 Task: Find connections with filter location Hollola with filter topic #SEOwith filter profile language English with filter current company TRACTEBEL with filter school Medical jobs updates with filter industry Physical, Occupational and Speech Therapists with filter service category Relocation with filter keywords title Lodging Manager
Action: Mouse moved to (275, 229)
Screenshot: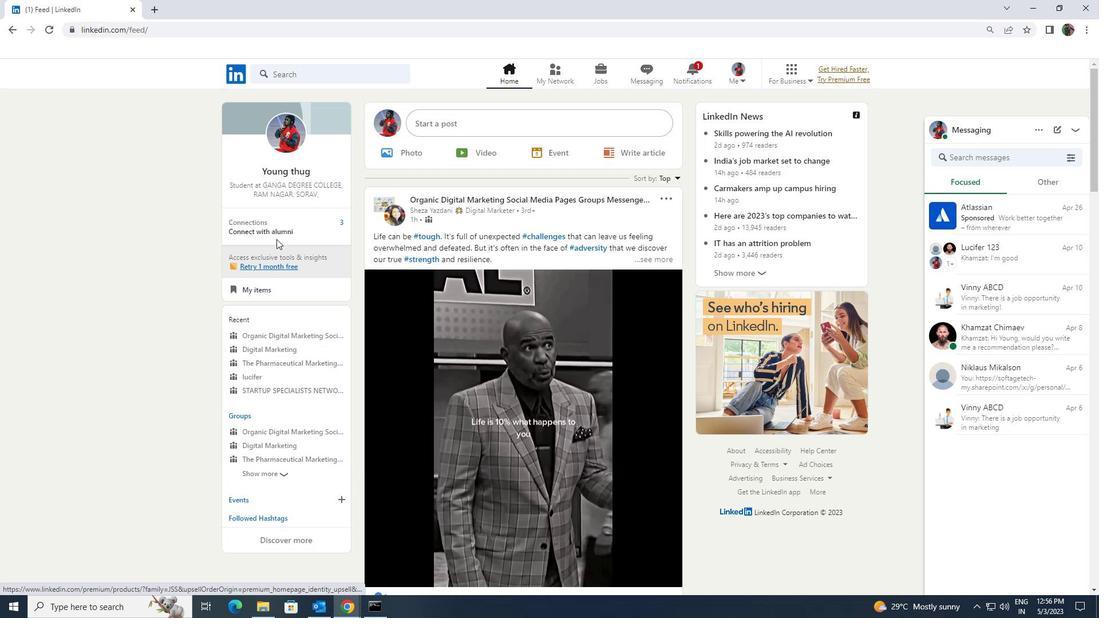 
Action: Mouse pressed left at (275, 229)
Screenshot: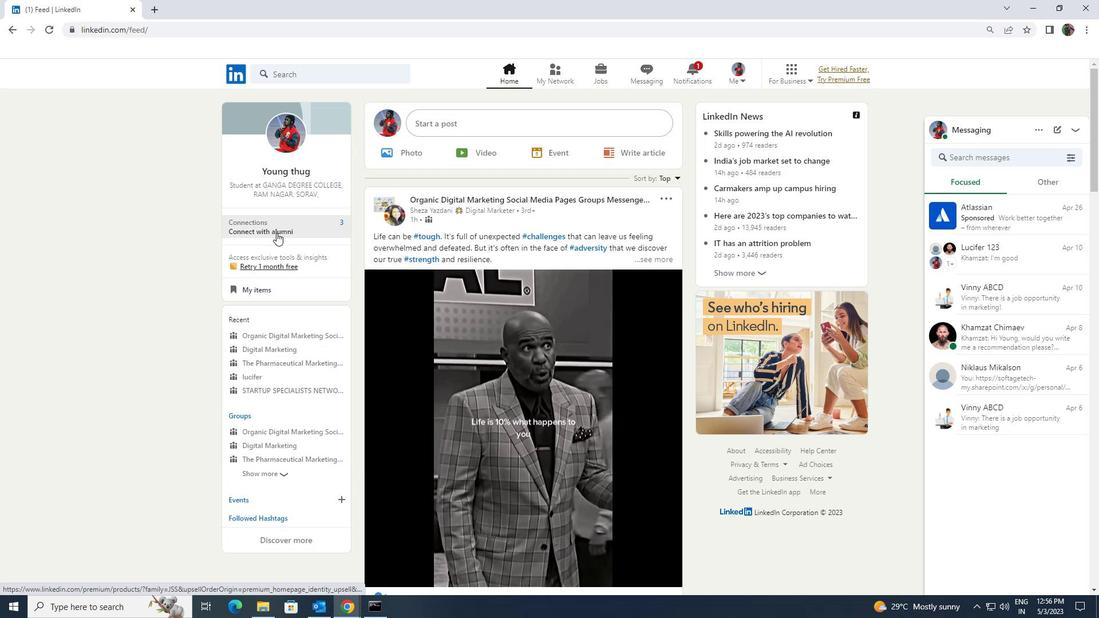 
Action: Mouse moved to (286, 137)
Screenshot: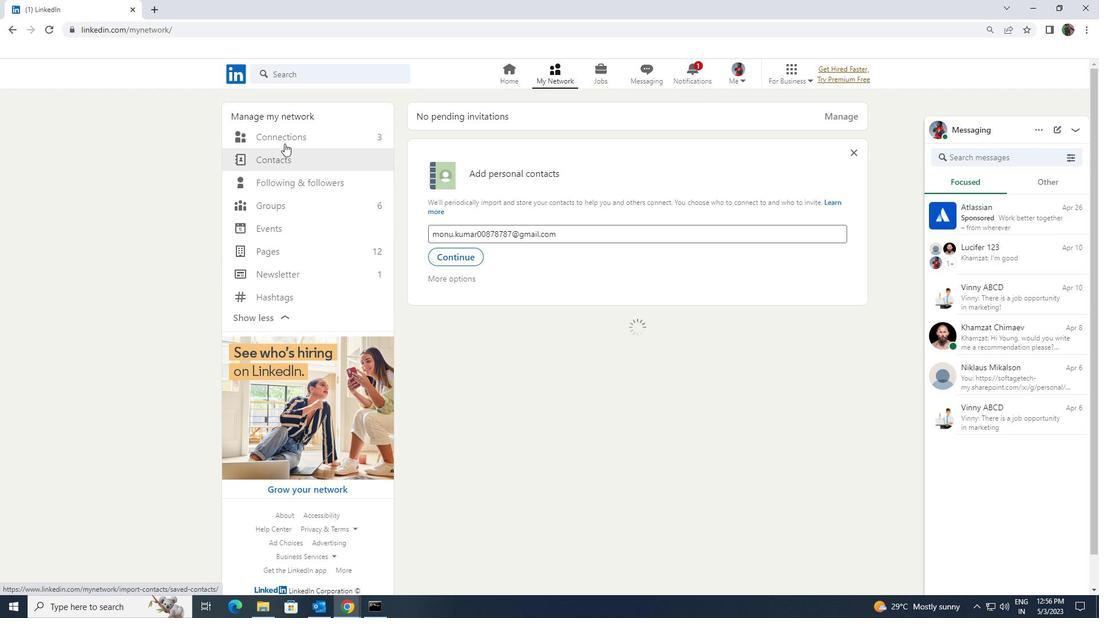 
Action: Mouse pressed left at (286, 137)
Screenshot: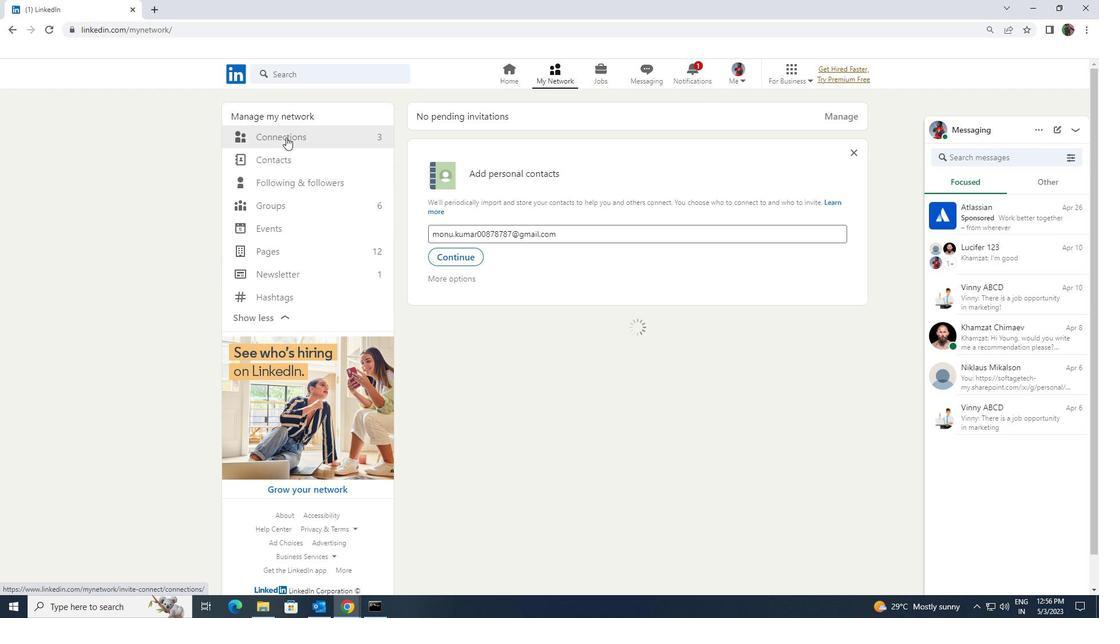 
Action: Mouse moved to (610, 135)
Screenshot: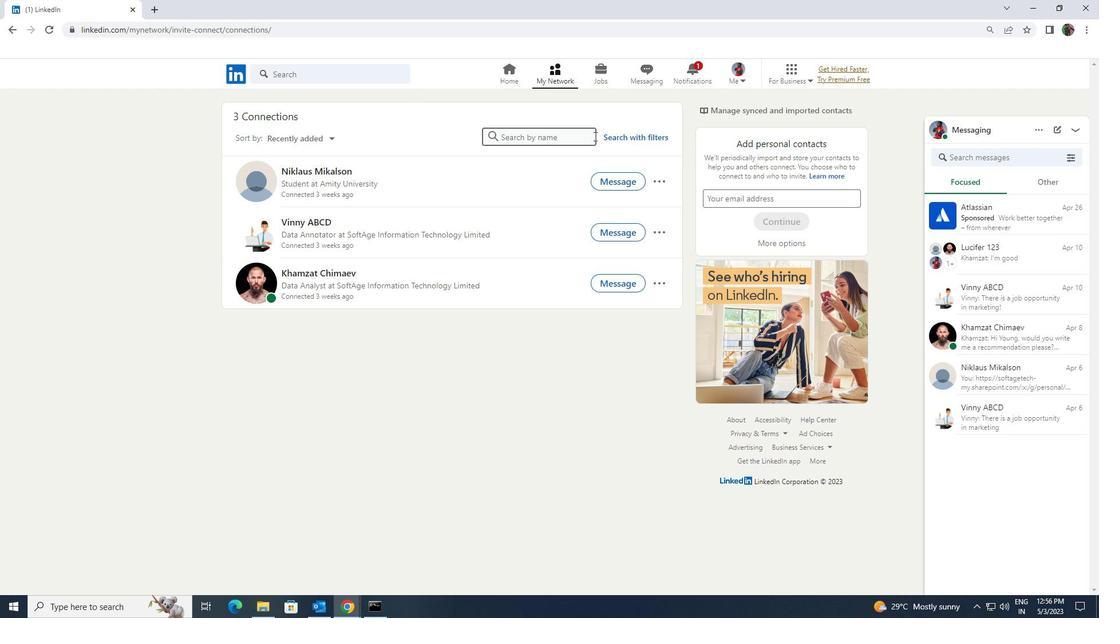 
Action: Mouse pressed left at (610, 135)
Screenshot: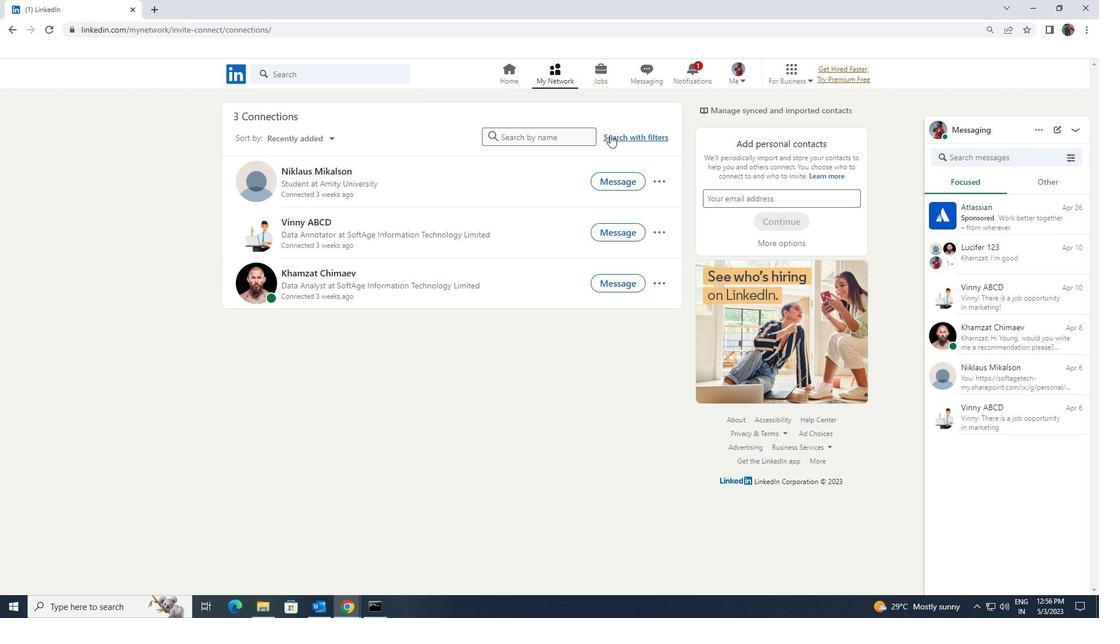 
Action: Mouse moved to (582, 103)
Screenshot: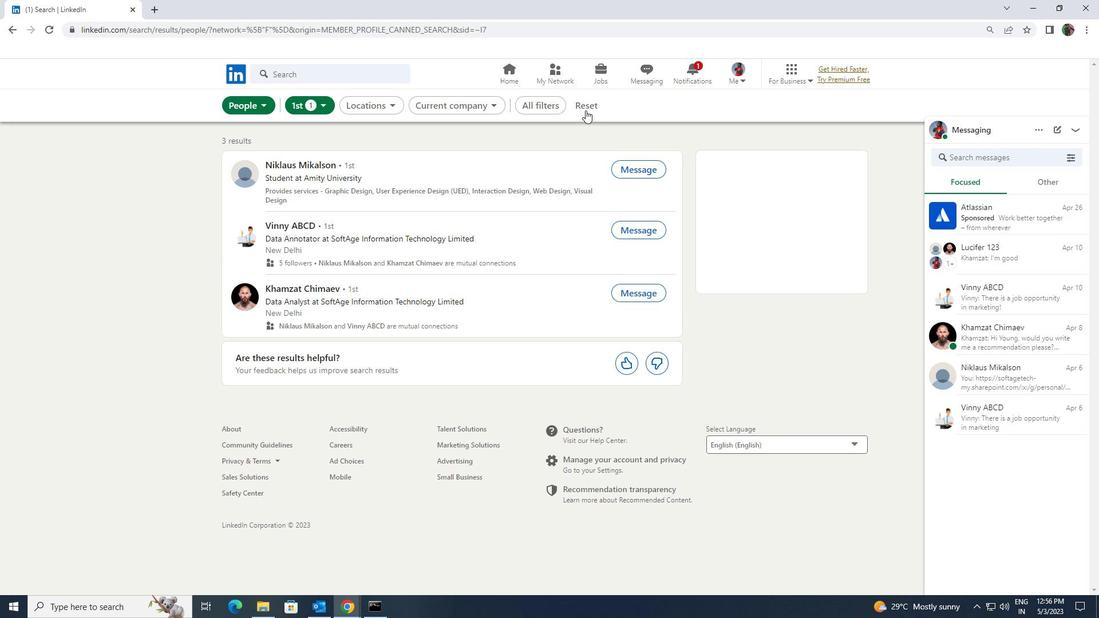 
Action: Mouse pressed left at (582, 103)
Screenshot: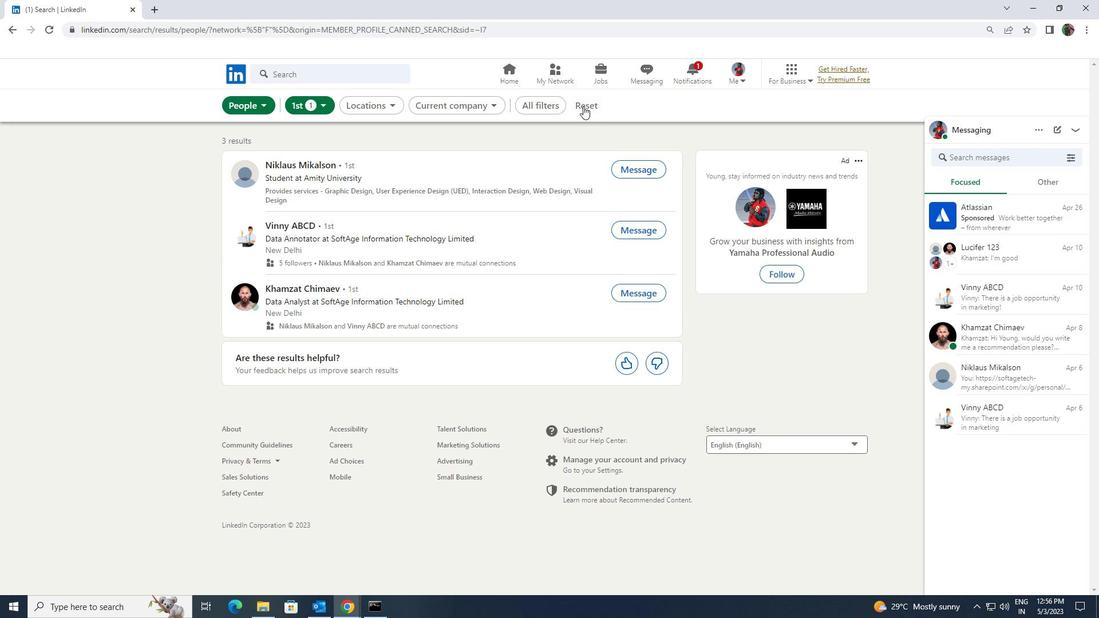 
Action: Mouse moved to (570, 103)
Screenshot: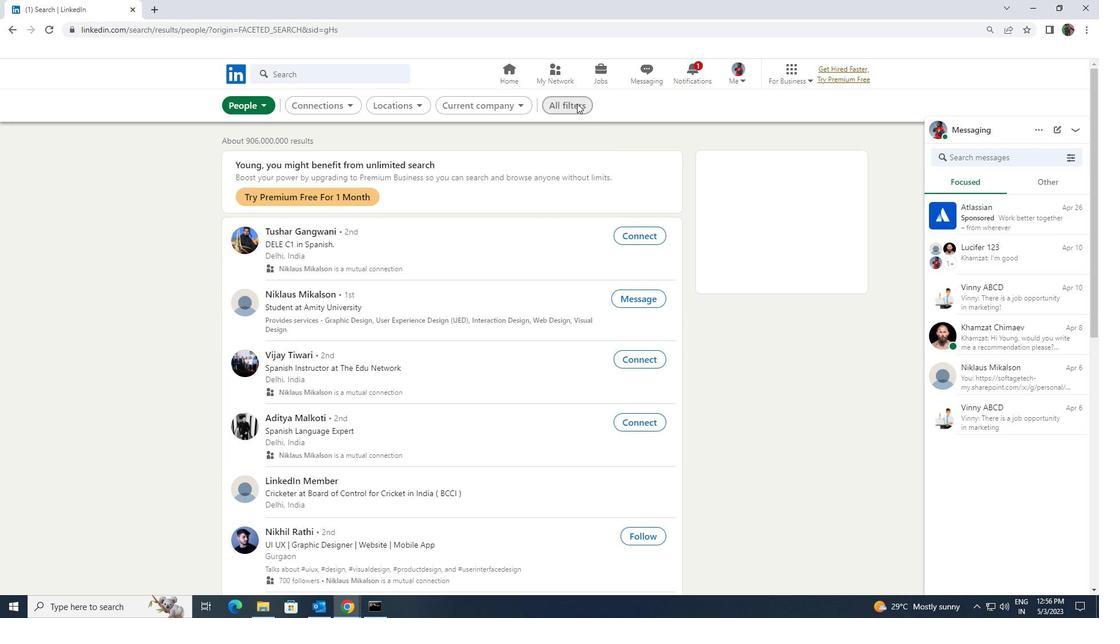 
Action: Mouse pressed left at (570, 103)
Screenshot: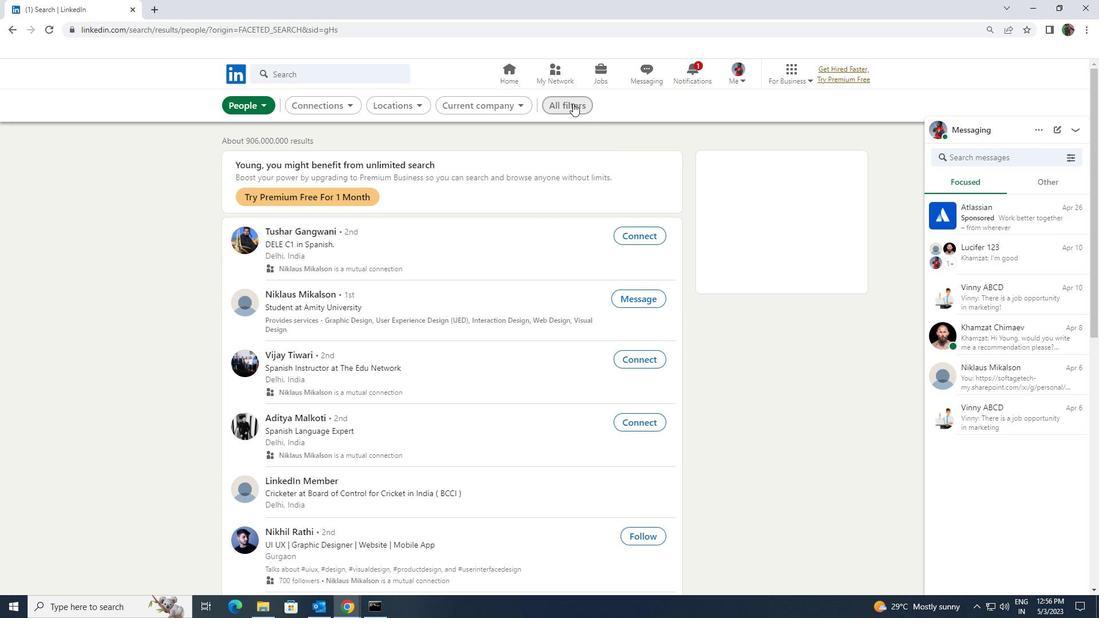 
Action: Mouse moved to (950, 449)
Screenshot: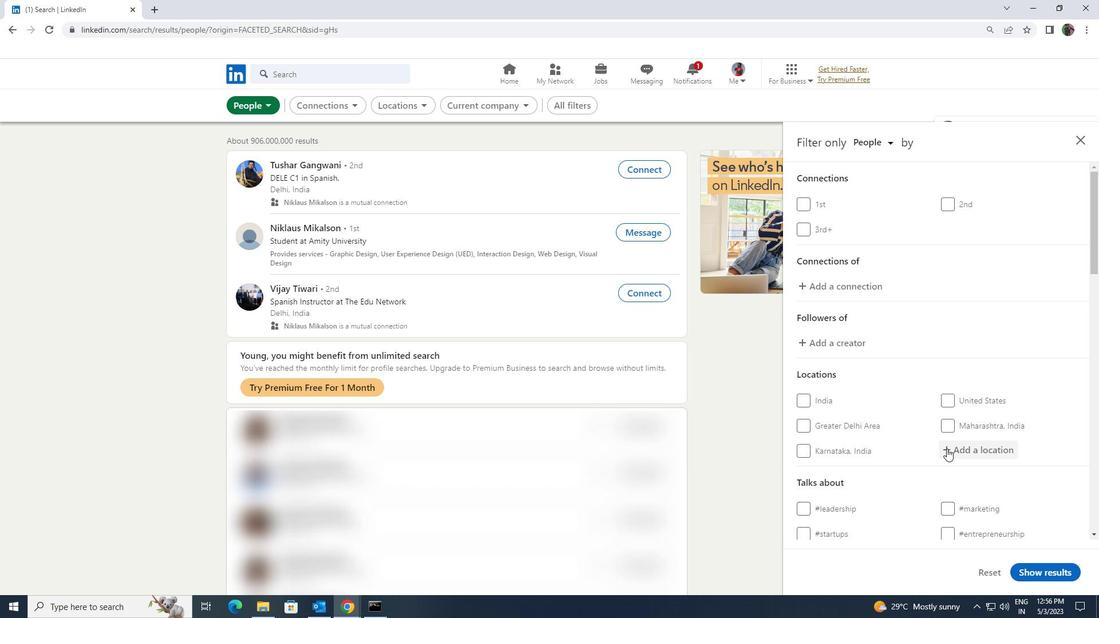 
Action: Mouse pressed left at (950, 449)
Screenshot: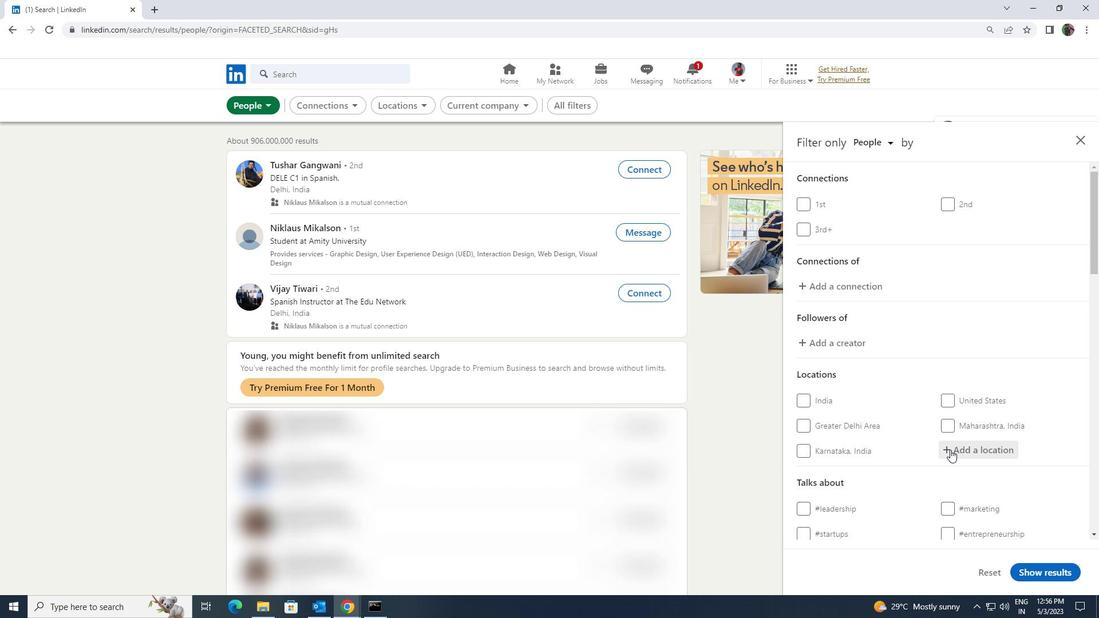 
Action: Key pressed <Key.shift><Key.shift><Key.shift><Key.shift><Key.shift>HOLLOLA
Screenshot: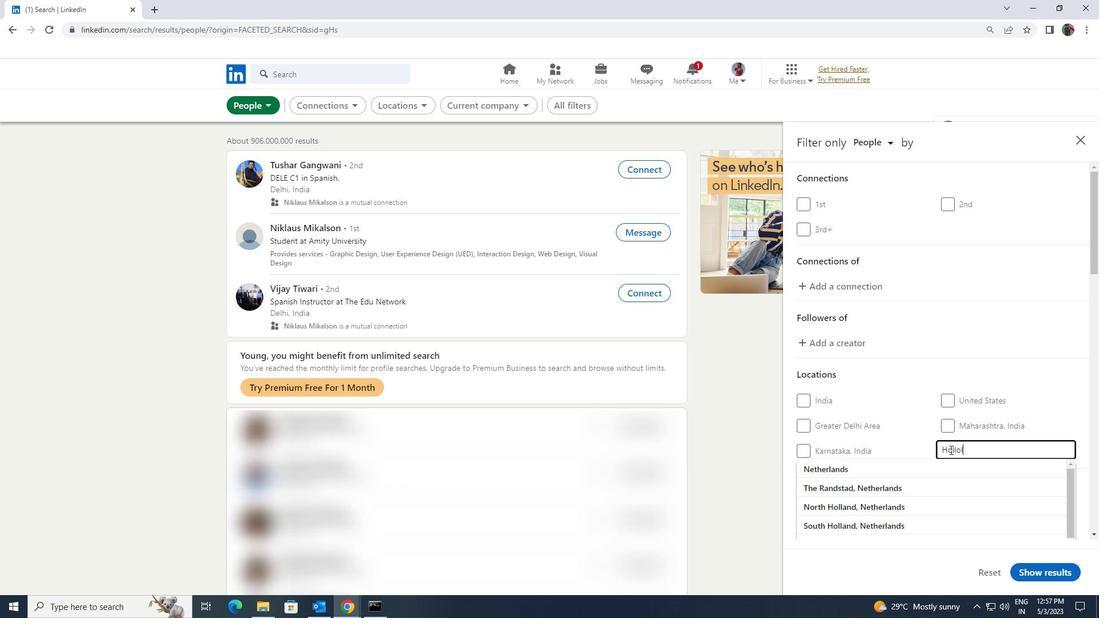 
Action: Mouse moved to (944, 461)
Screenshot: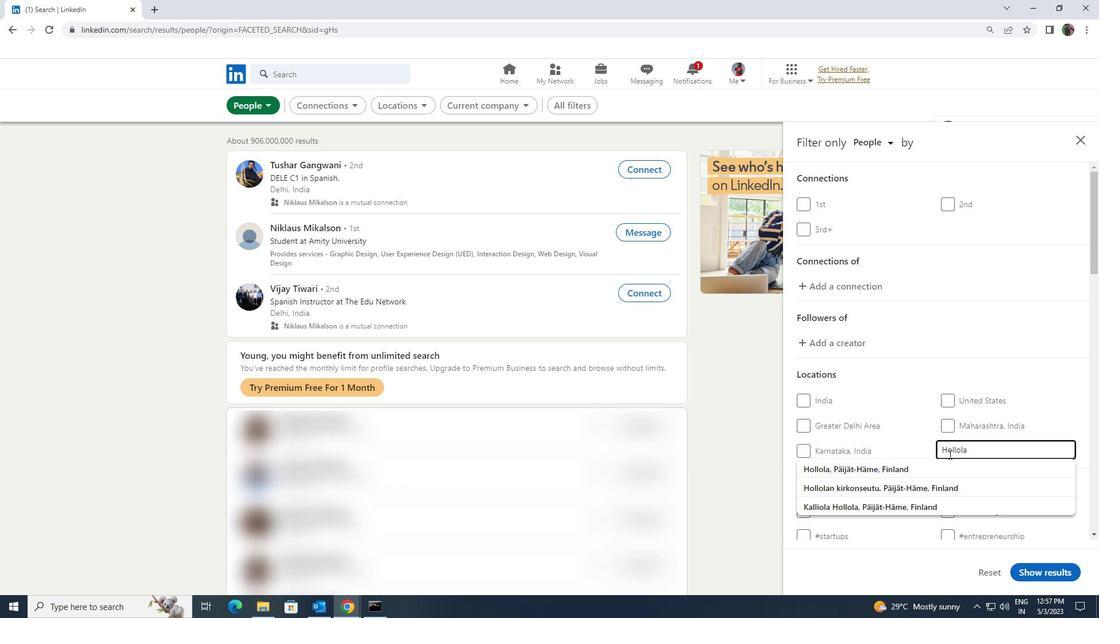 
Action: Mouse pressed left at (944, 461)
Screenshot: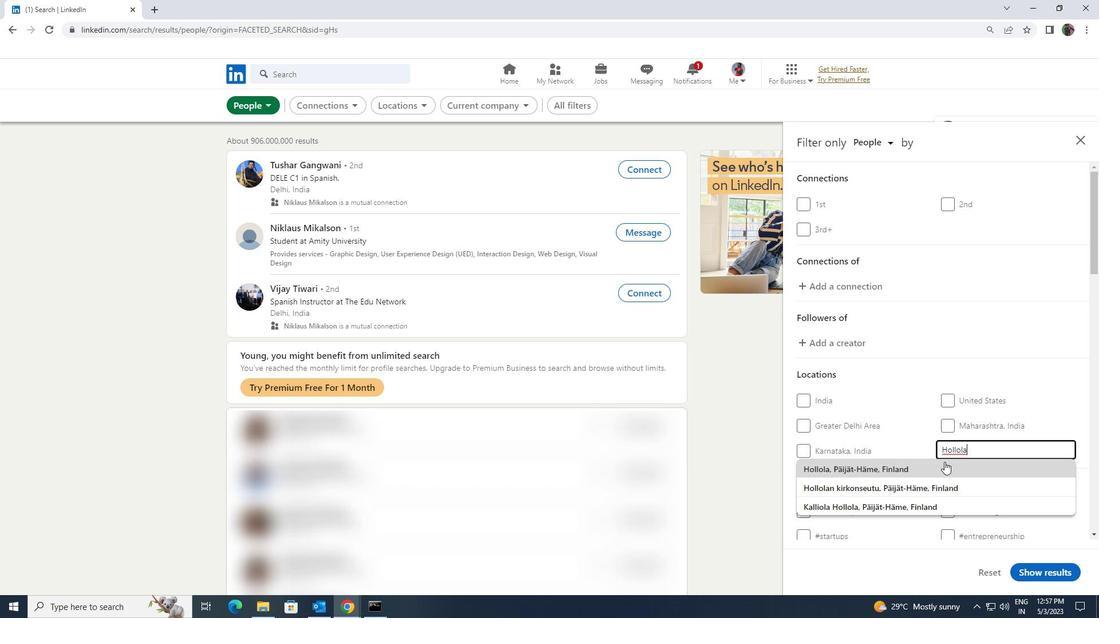 
Action: Mouse scrolled (944, 461) with delta (0, 0)
Screenshot: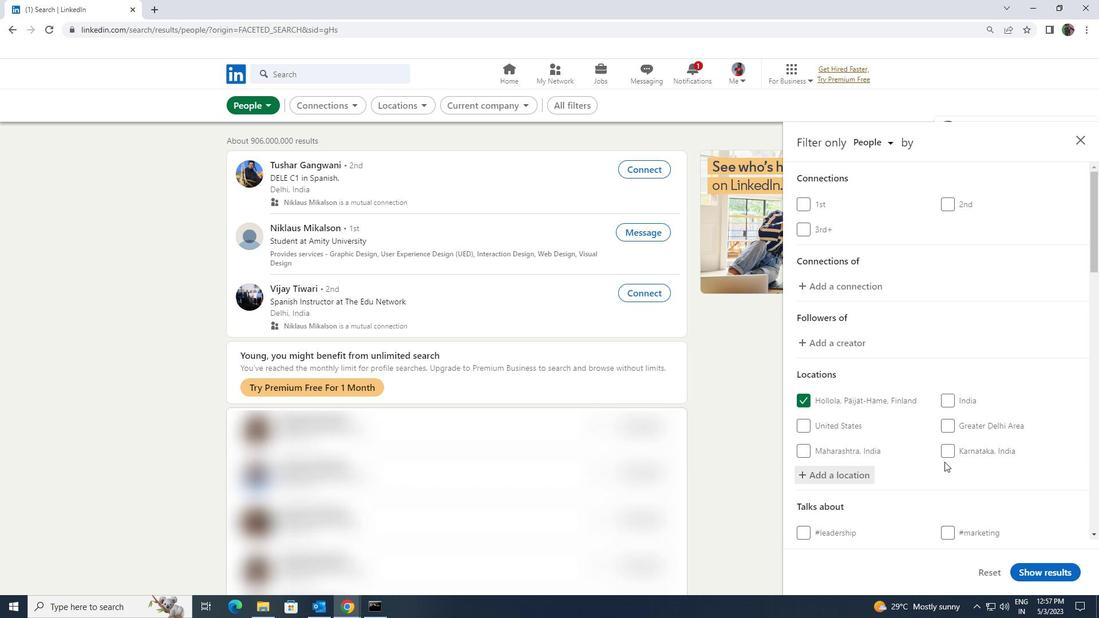 
Action: Mouse scrolled (944, 461) with delta (0, 0)
Screenshot: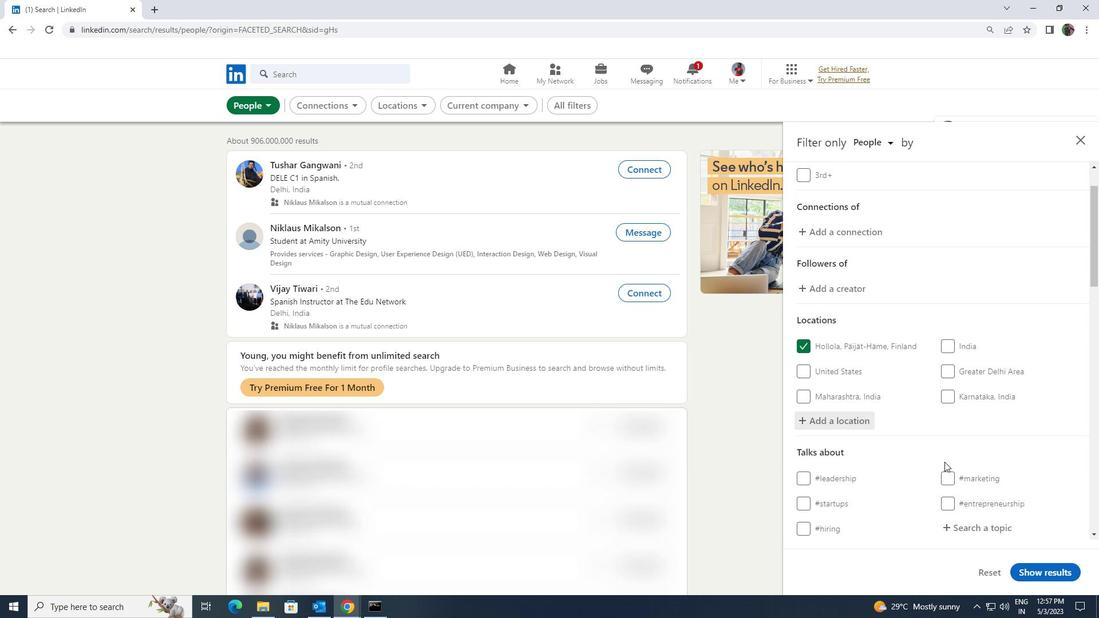 
Action: Mouse moved to (945, 463)
Screenshot: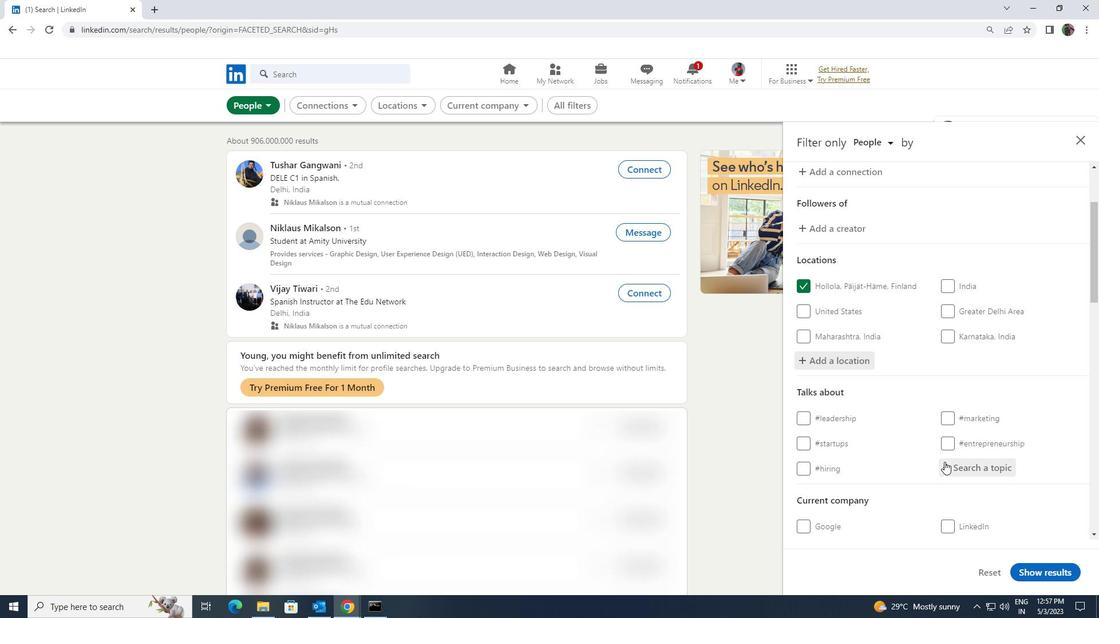 
Action: Mouse pressed left at (945, 463)
Screenshot: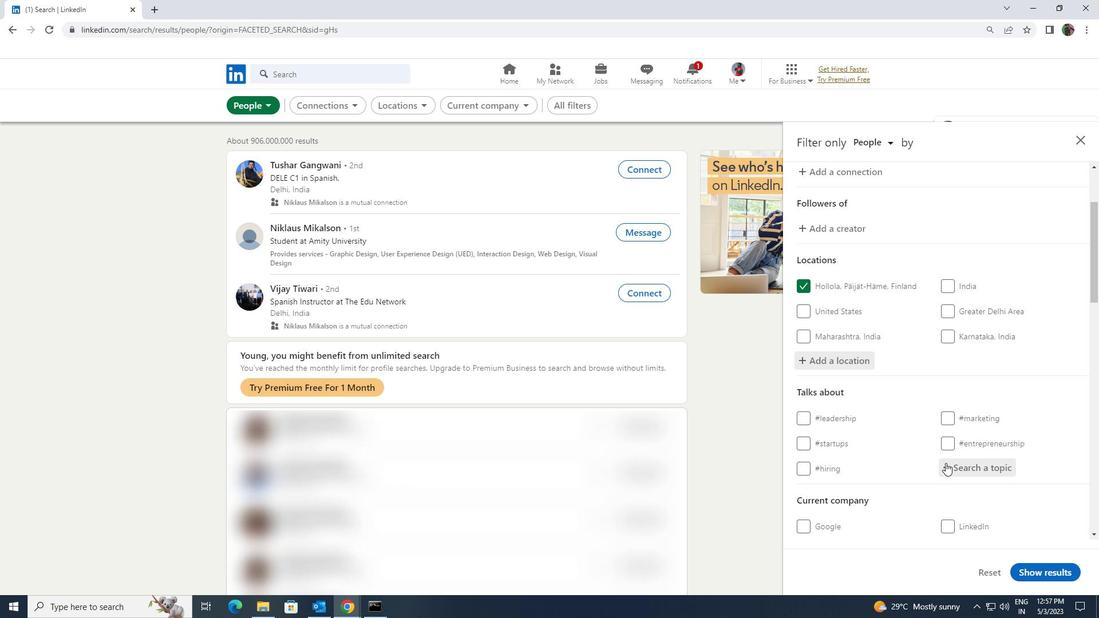 
Action: Key pressed <Key.shift><Key.shift><Key.shift><Key.shift><Key.shift><Key.shift>SEO
Screenshot: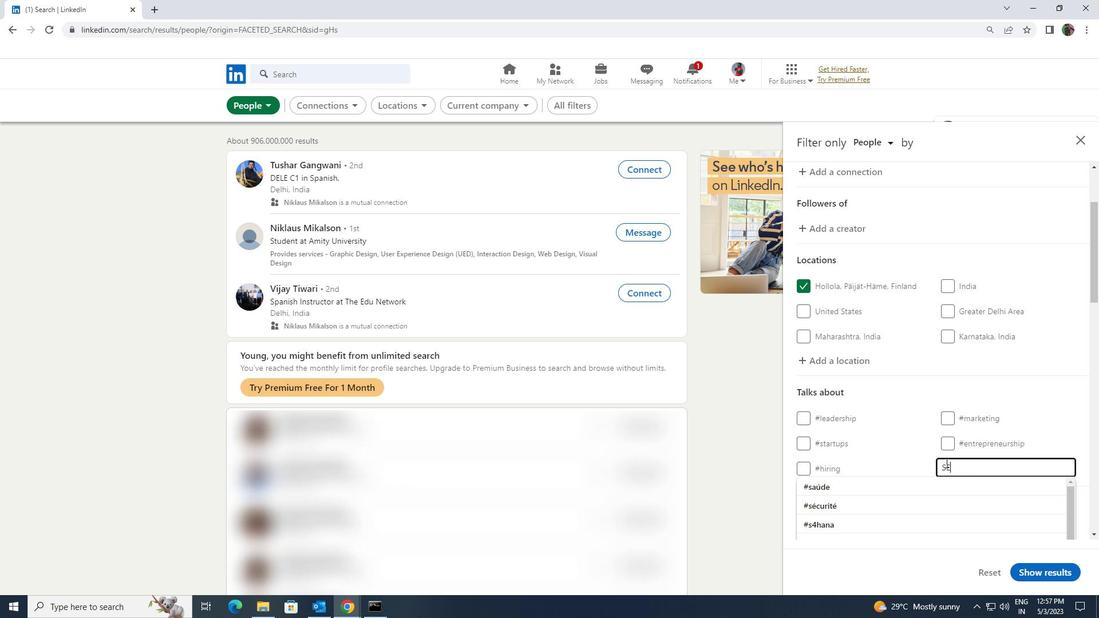 
Action: Mouse moved to (941, 484)
Screenshot: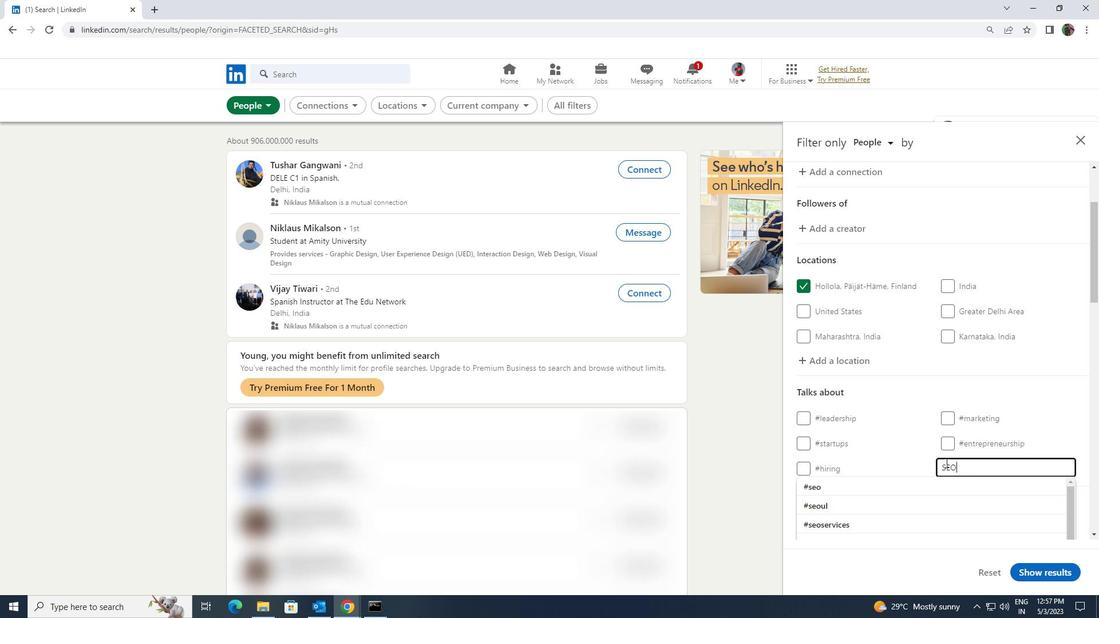 
Action: Mouse pressed left at (941, 484)
Screenshot: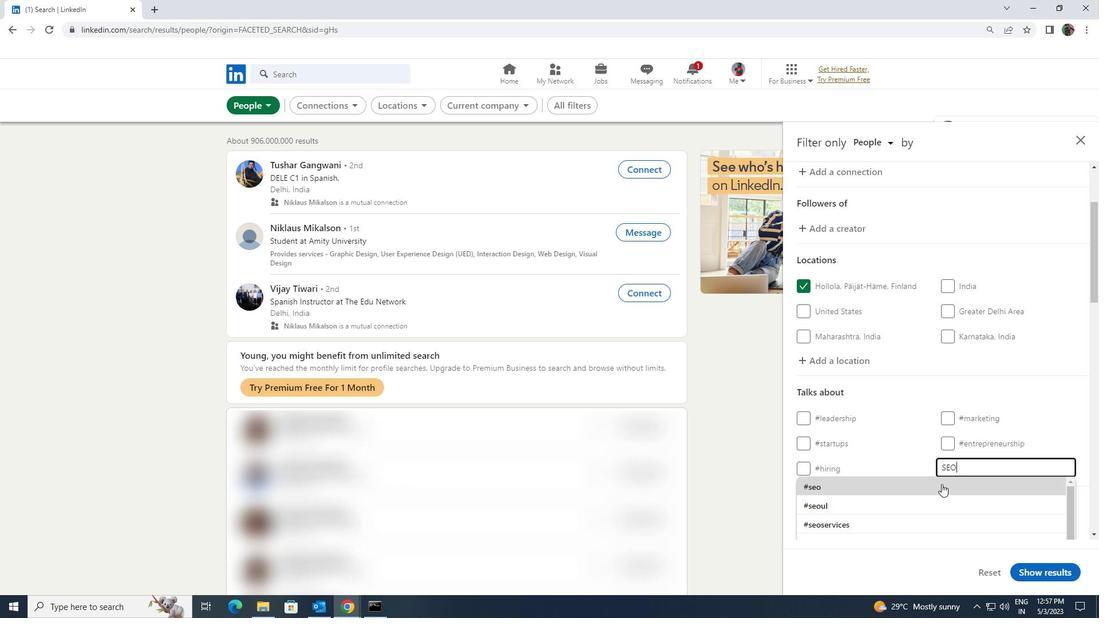
Action: Mouse scrolled (941, 483) with delta (0, 0)
Screenshot: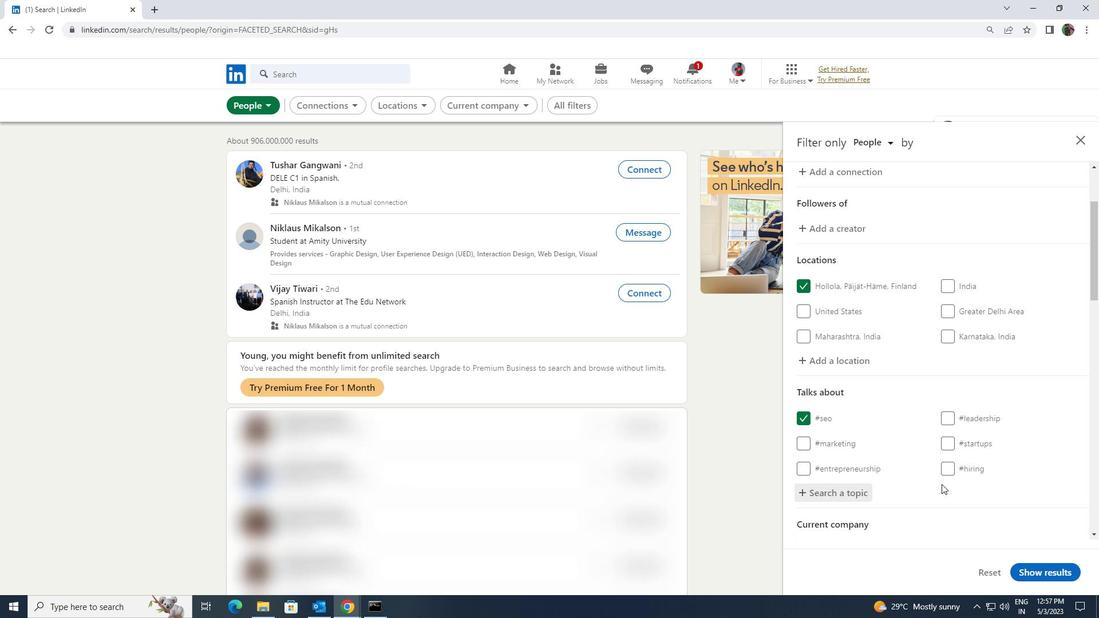 
Action: Mouse scrolled (941, 483) with delta (0, 0)
Screenshot: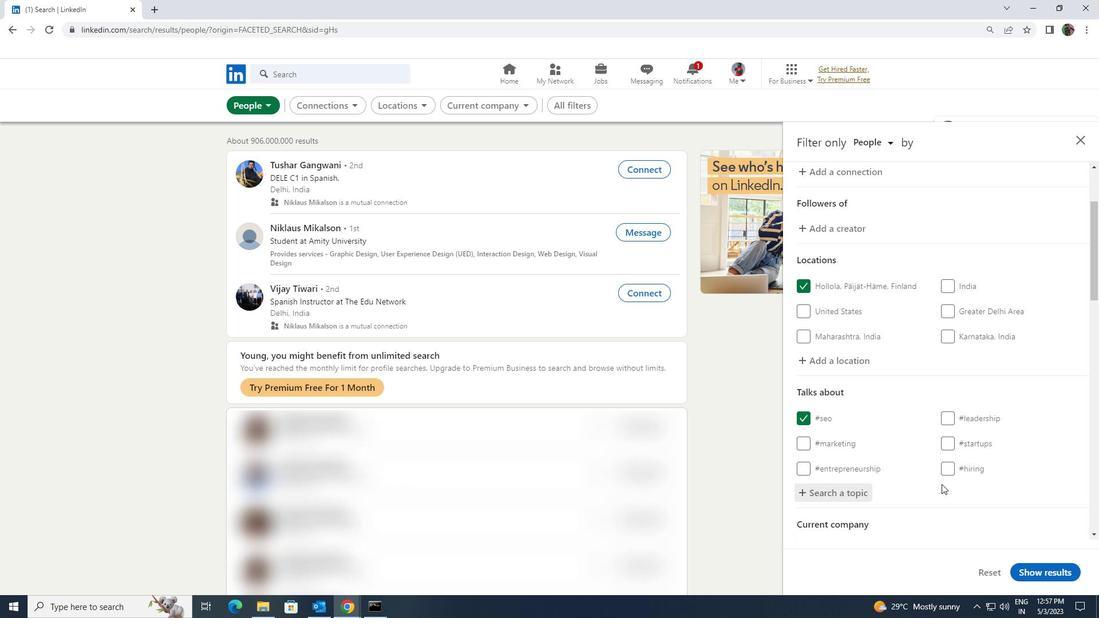 
Action: Mouse scrolled (941, 483) with delta (0, 0)
Screenshot: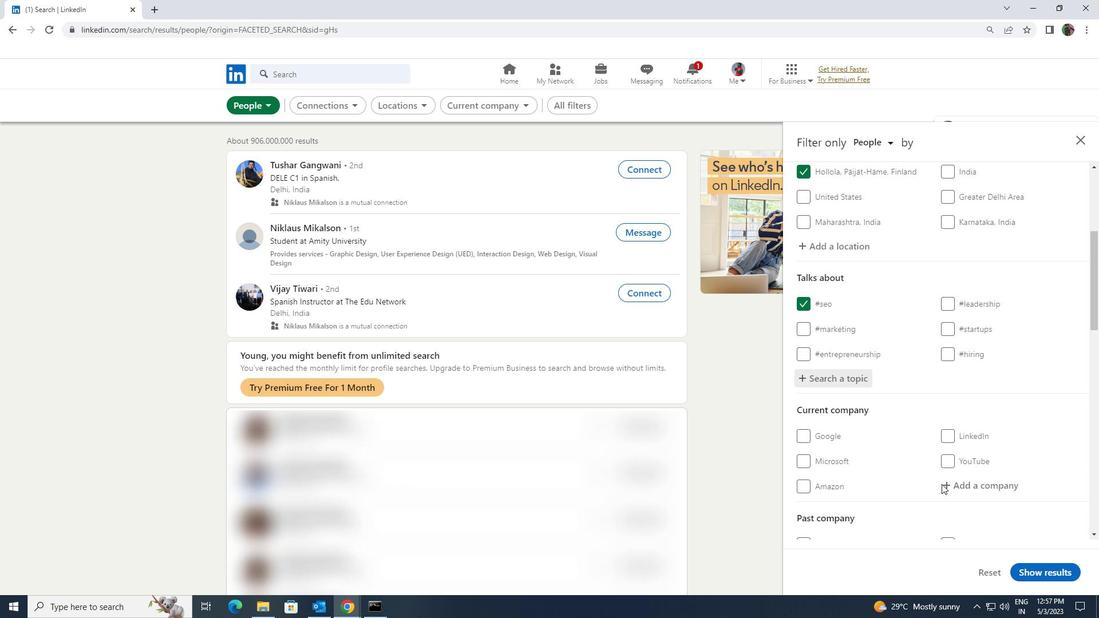 
Action: Mouse scrolled (941, 483) with delta (0, 0)
Screenshot: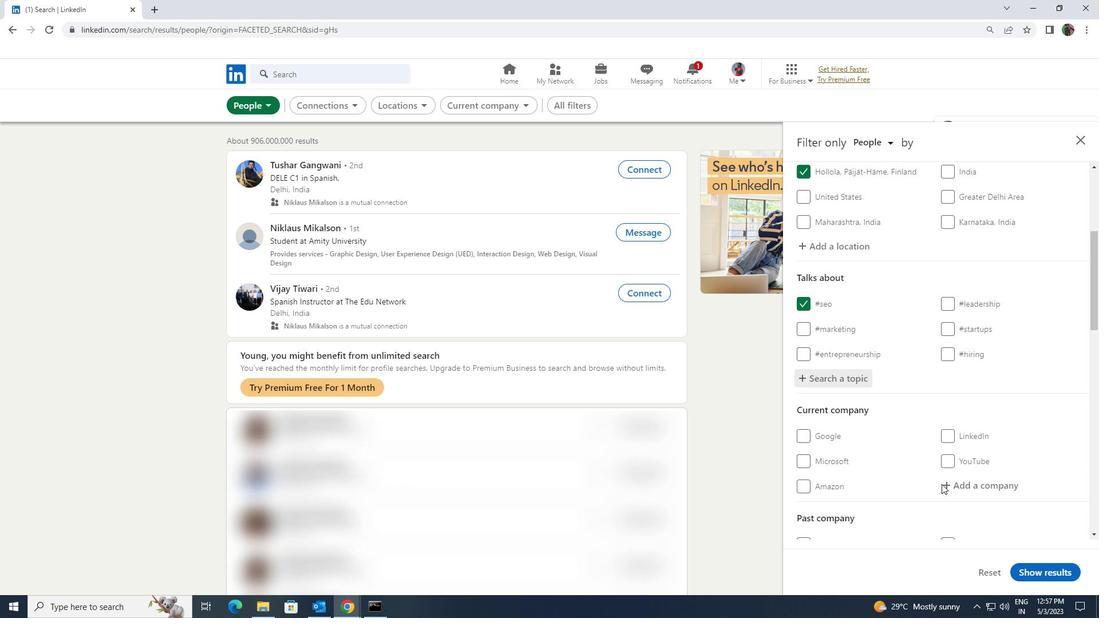 
Action: Mouse moved to (925, 487)
Screenshot: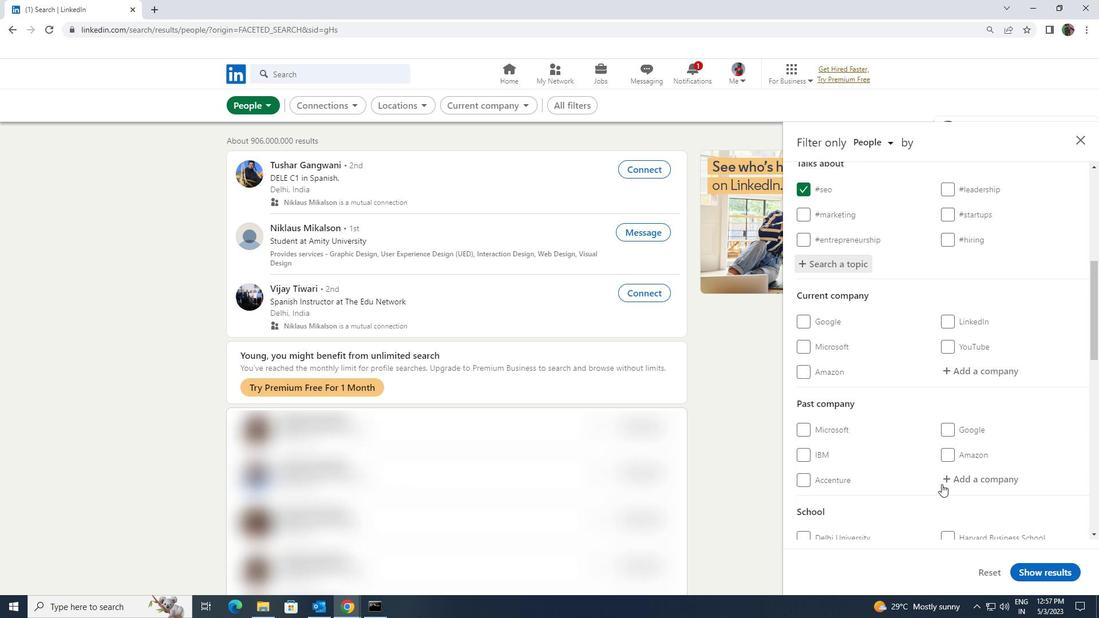 
Action: Mouse scrolled (925, 486) with delta (0, 0)
Screenshot: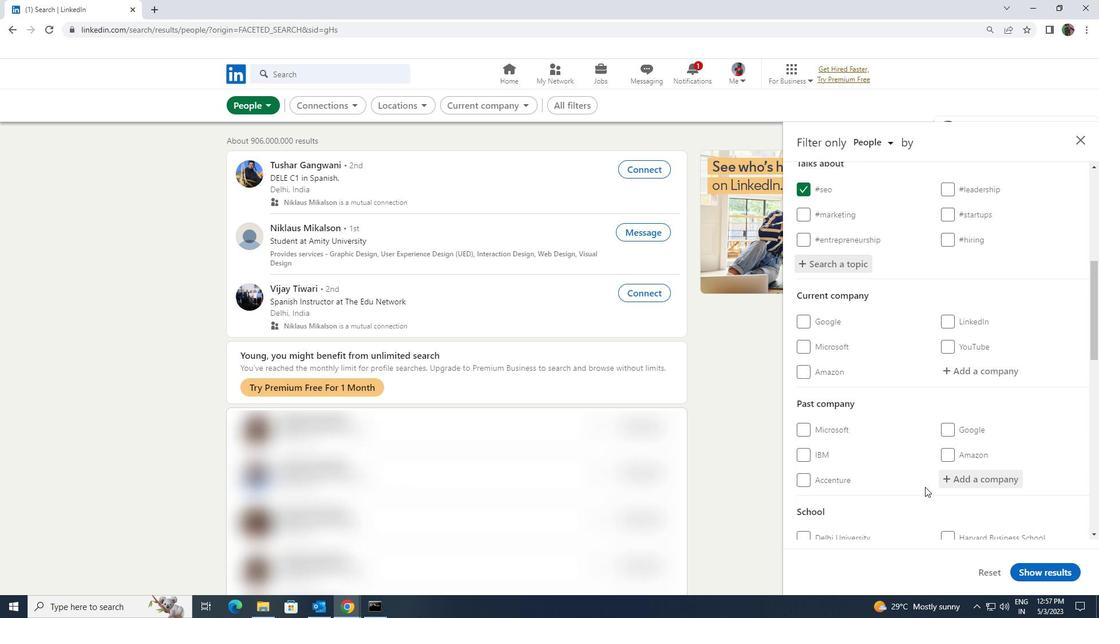 
Action: Mouse scrolled (925, 486) with delta (0, 0)
Screenshot: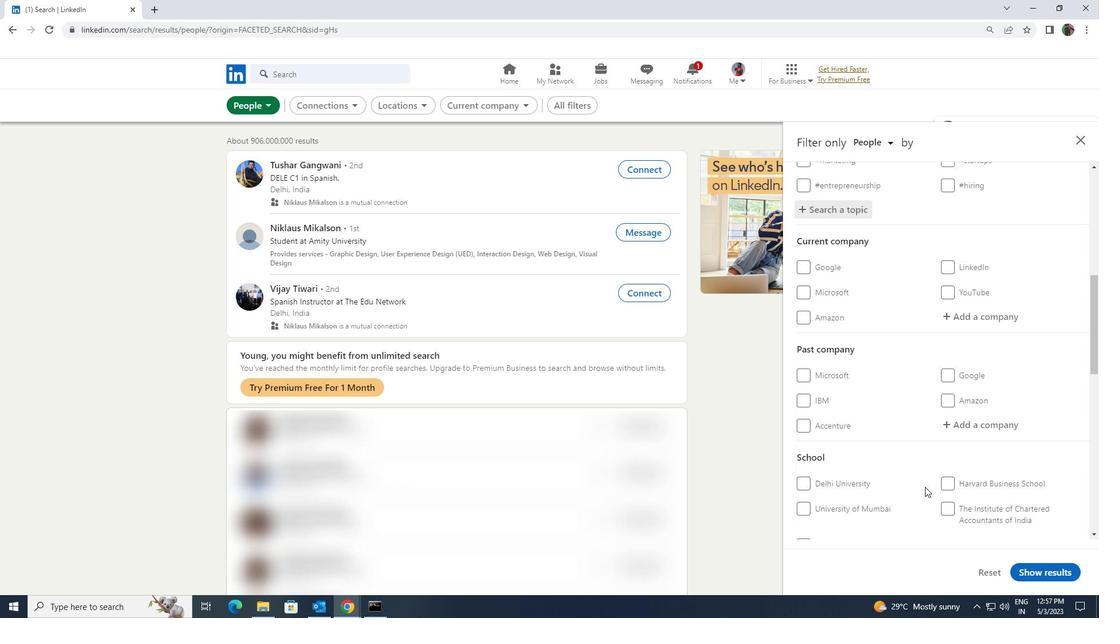 
Action: Mouse scrolled (925, 486) with delta (0, 0)
Screenshot: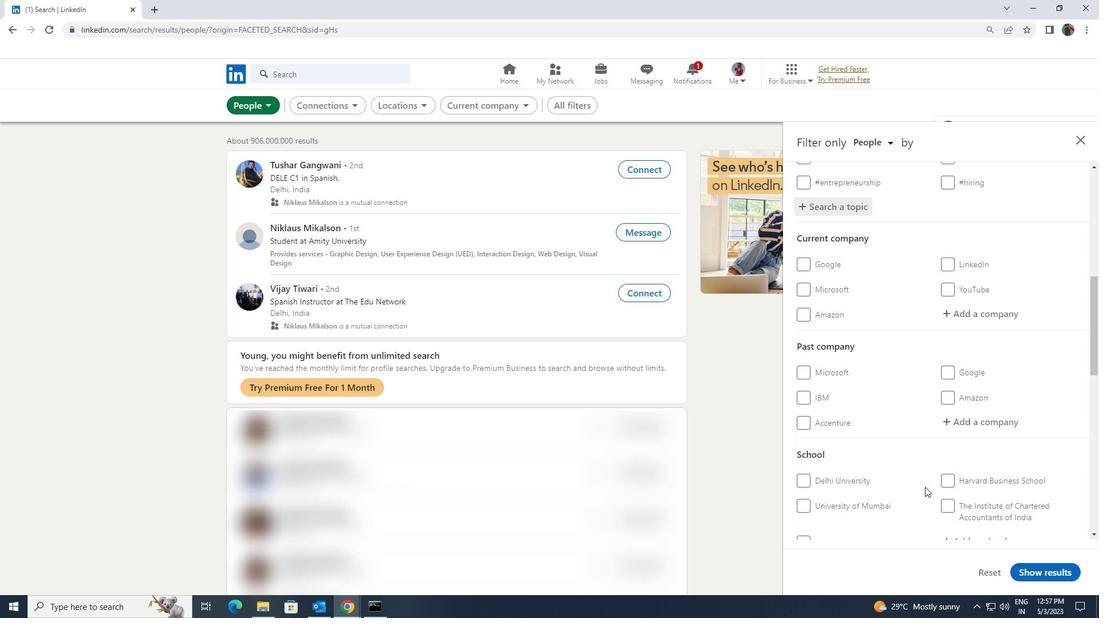
Action: Mouse scrolled (925, 486) with delta (0, 0)
Screenshot: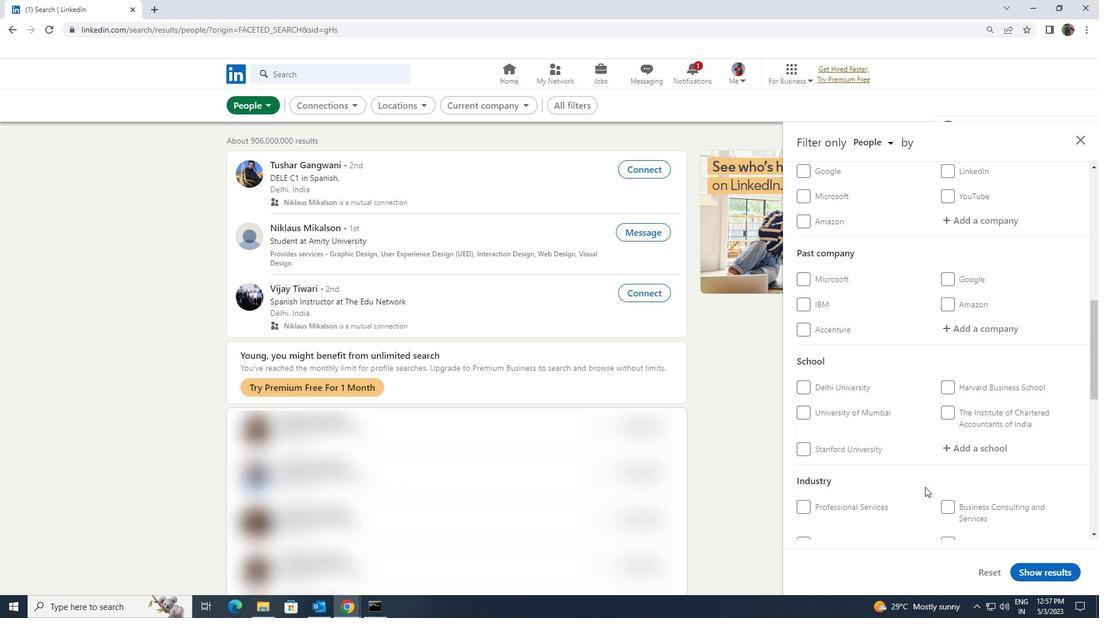 
Action: Mouse scrolled (925, 486) with delta (0, 0)
Screenshot: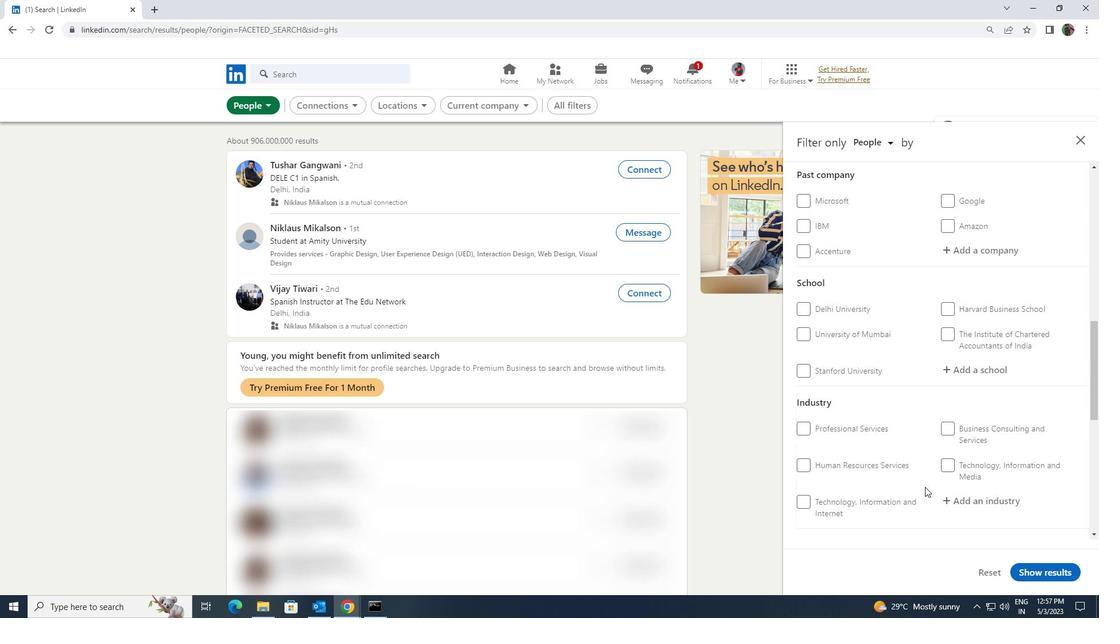 
Action: Mouse scrolled (925, 486) with delta (0, 0)
Screenshot: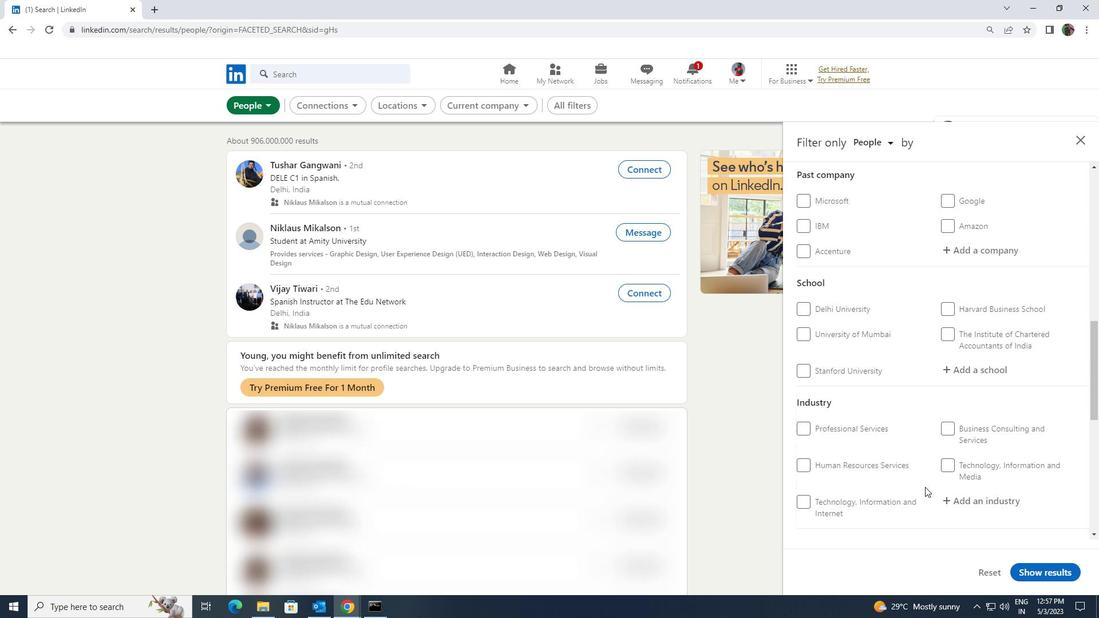 
Action: Mouse moved to (814, 453)
Screenshot: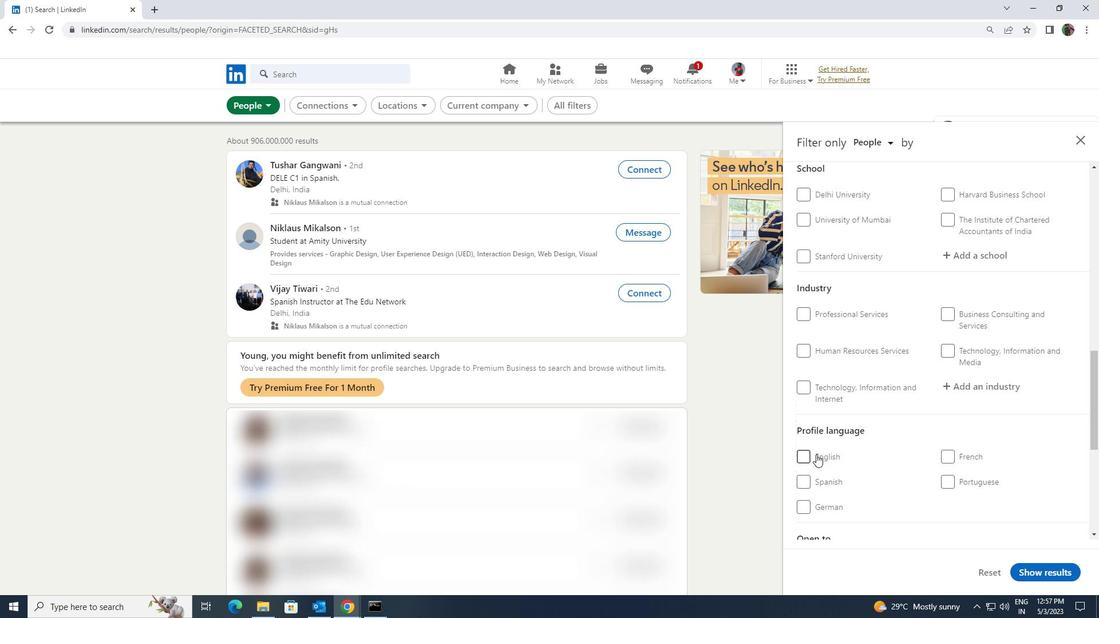 
Action: Mouse pressed left at (814, 453)
Screenshot: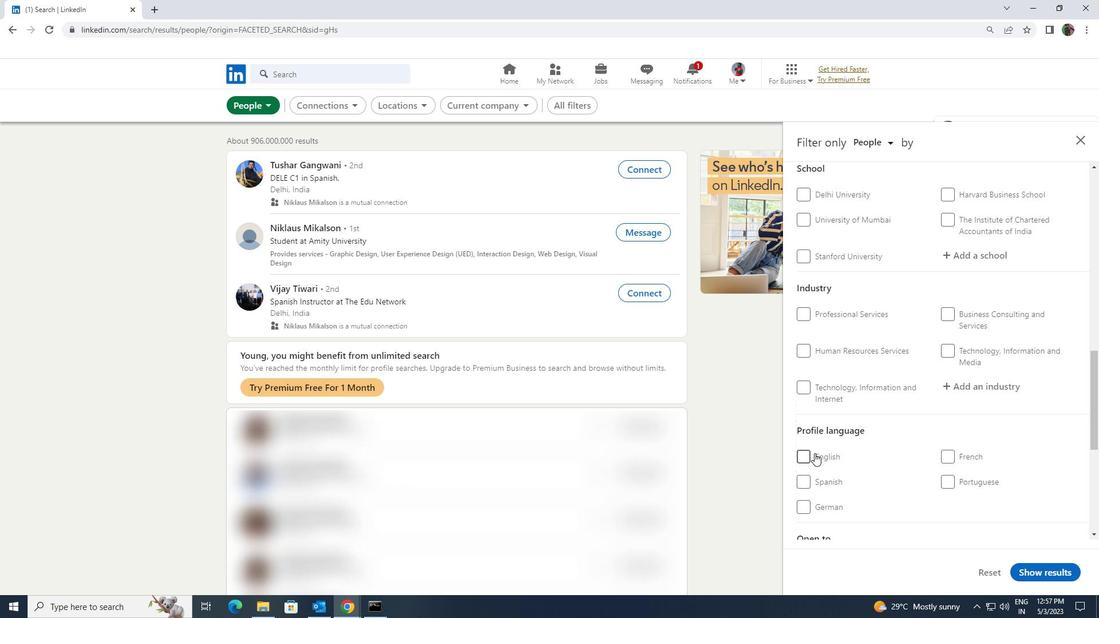 
Action: Mouse moved to (887, 460)
Screenshot: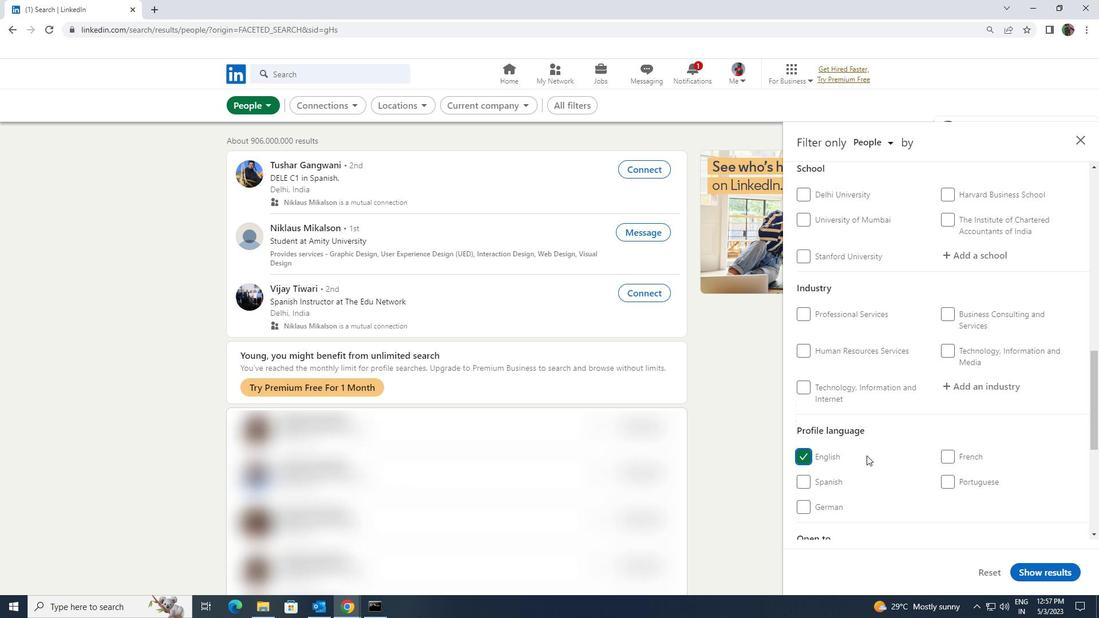 
Action: Mouse scrolled (887, 461) with delta (0, 0)
Screenshot: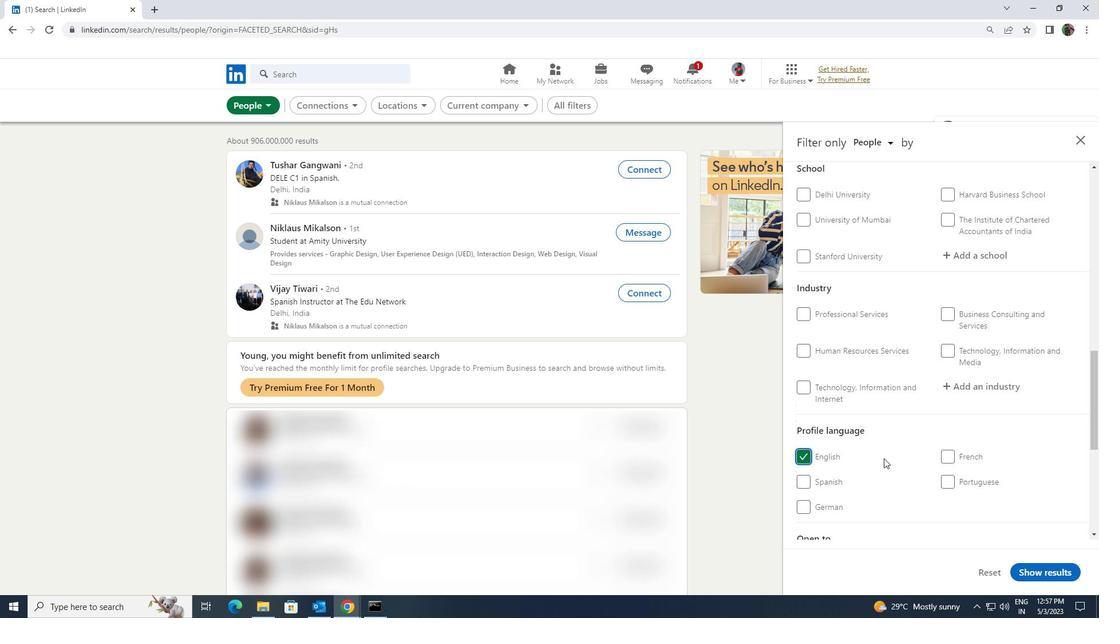
Action: Mouse scrolled (887, 461) with delta (0, 0)
Screenshot: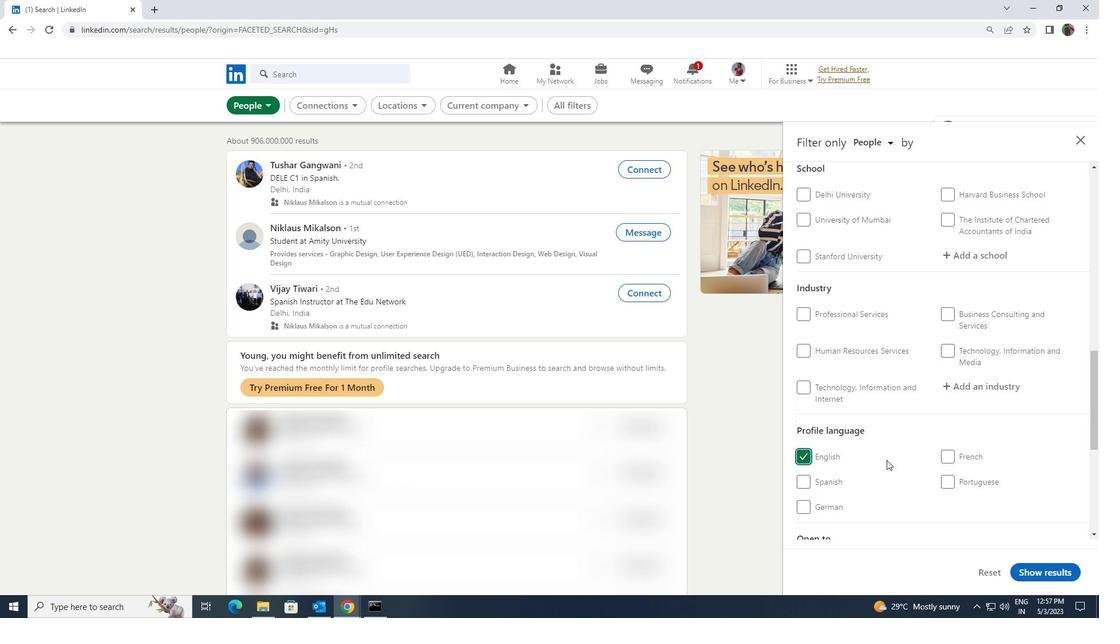 
Action: Mouse moved to (887, 462)
Screenshot: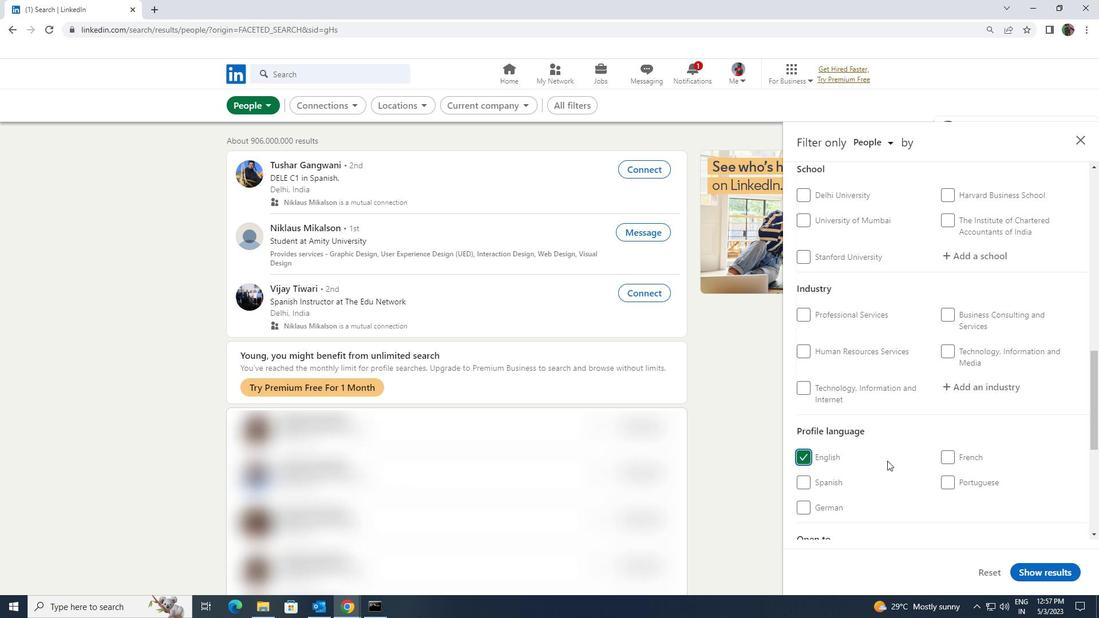 
Action: Mouse scrolled (887, 463) with delta (0, 0)
Screenshot: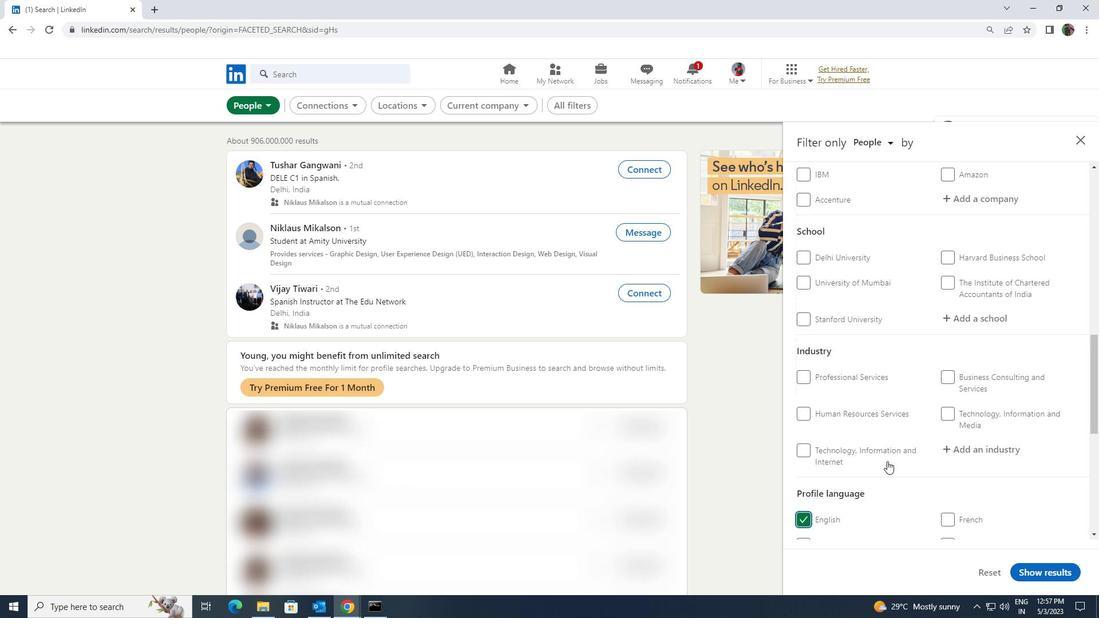 
Action: Mouse scrolled (887, 463) with delta (0, 0)
Screenshot: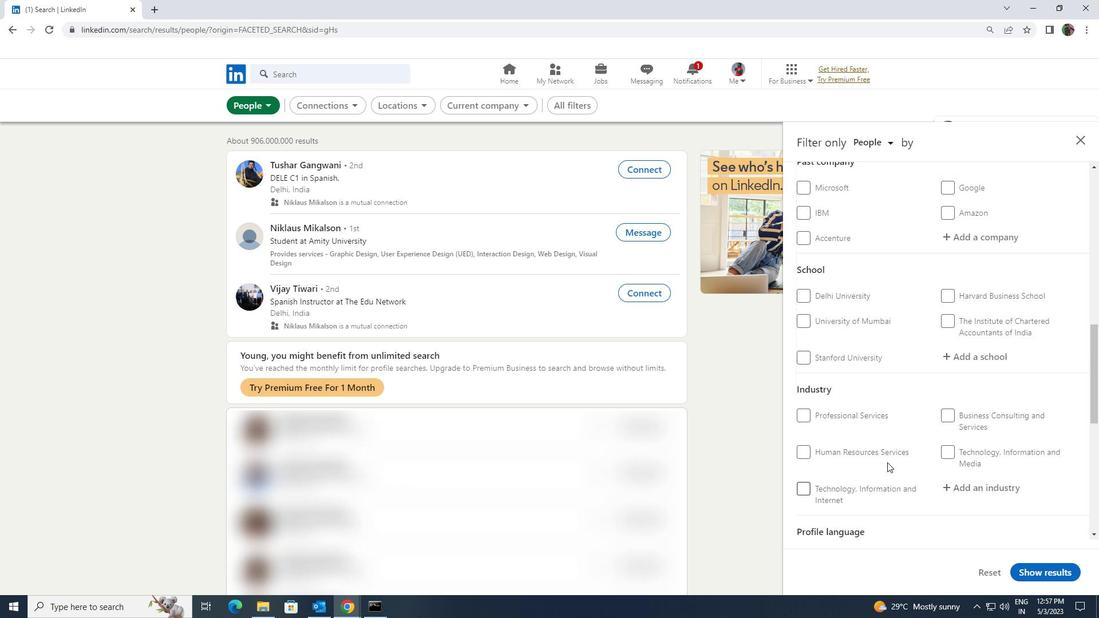 
Action: Mouse moved to (887, 463)
Screenshot: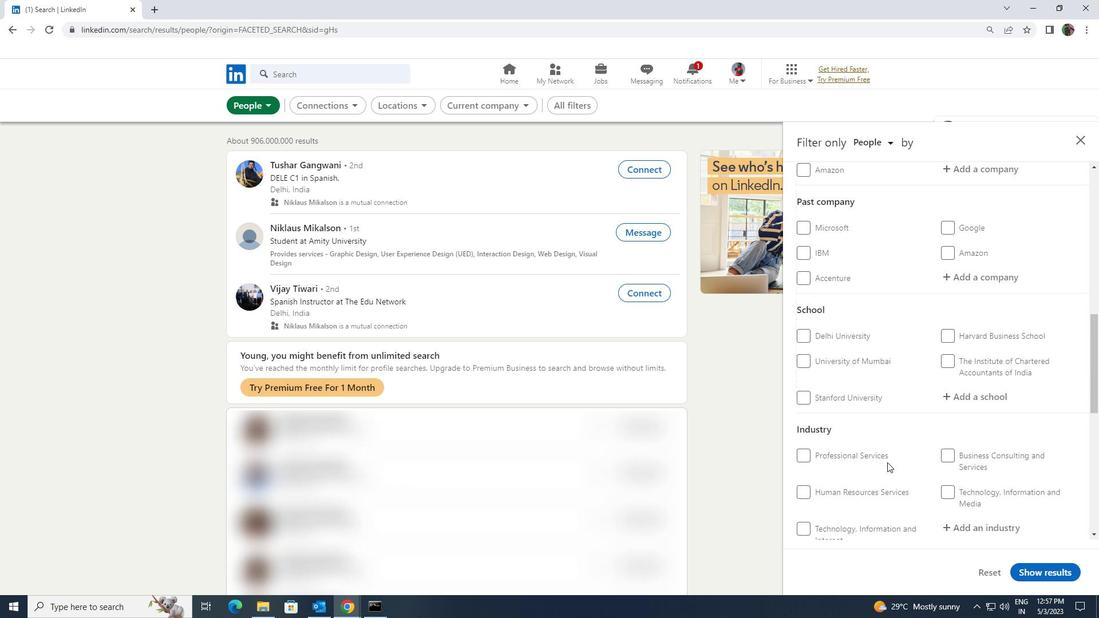 
Action: Mouse scrolled (887, 464) with delta (0, 0)
Screenshot: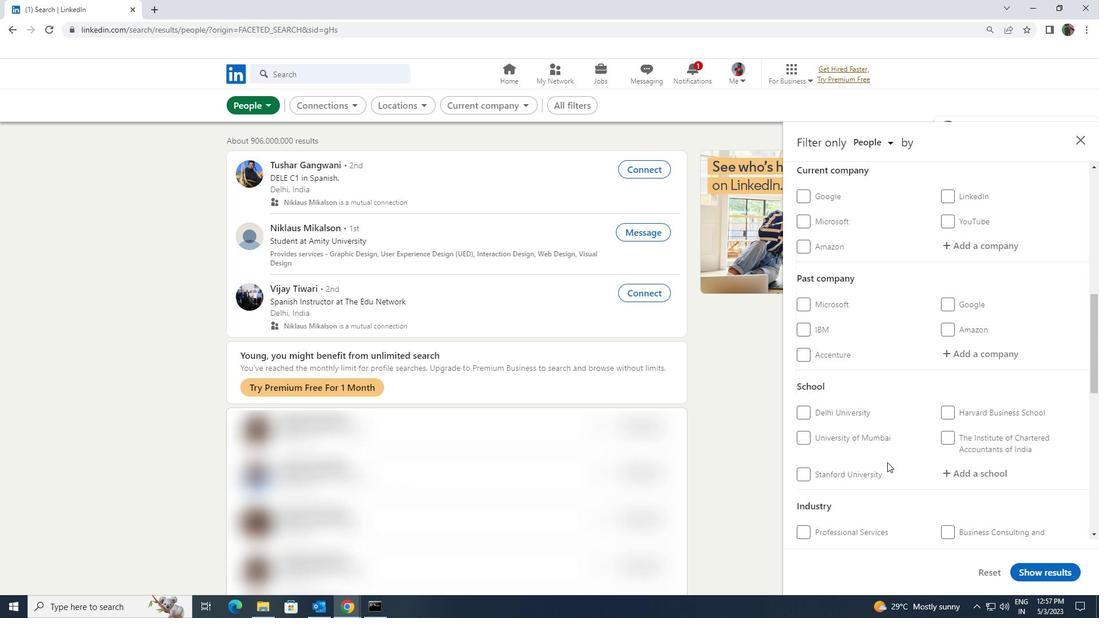 
Action: Mouse scrolled (887, 464) with delta (0, 0)
Screenshot: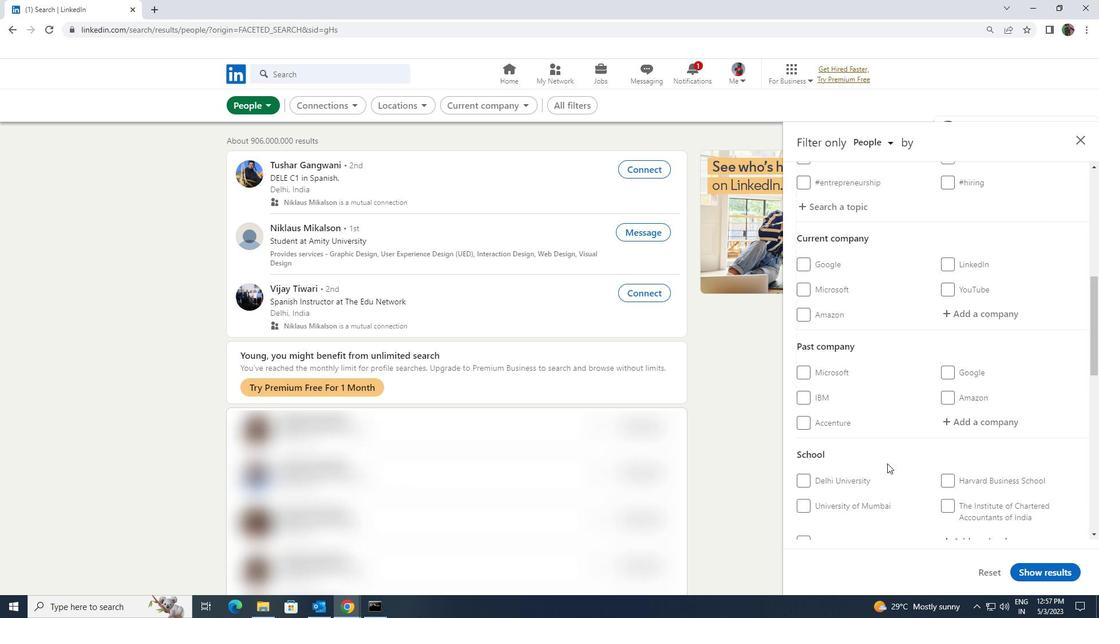 
Action: Mouse scrolled (887, 464) with delta (0, 0)
Screenshot: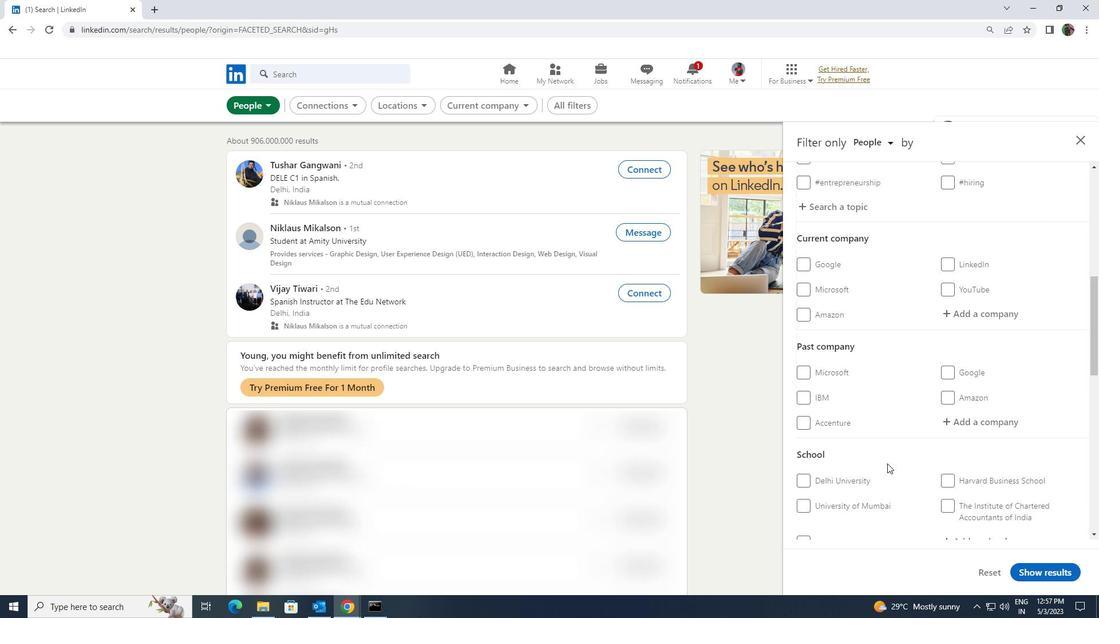 
Action: Mouse moved to (941, 427)
Screenshot: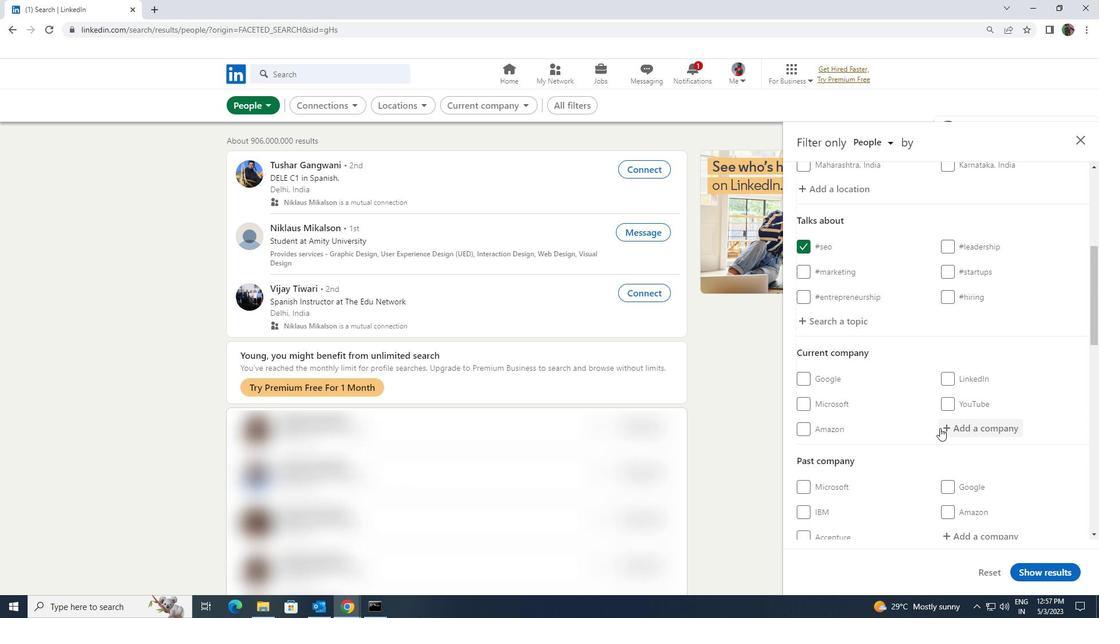 
Action: Mouse pressed left at (941, 427)
Screenshot: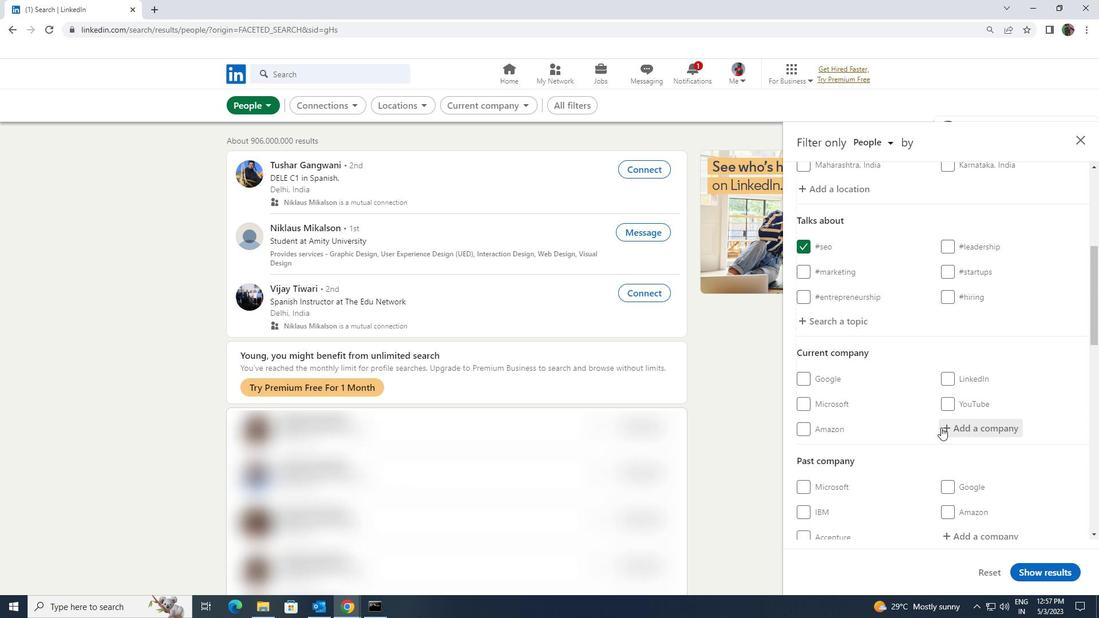
Action: Key pressed <Key.shift><Key.shift><Key.shift><Key.shift><Key.shift><Key.shift><Key.shift><Key.shift><Key.shift><Key.shift><Key.shift><Key.shift><Key.shift>TRAX<Key.backspace>CT
Screenshot: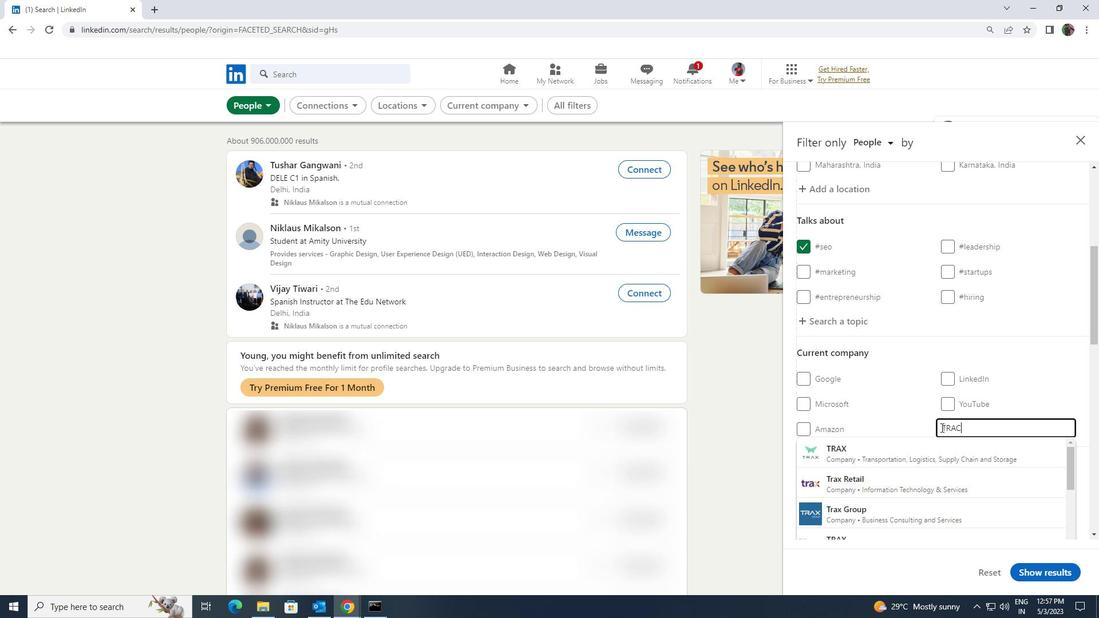 
Action: Mouse moved to (932, 443)
Screenshot: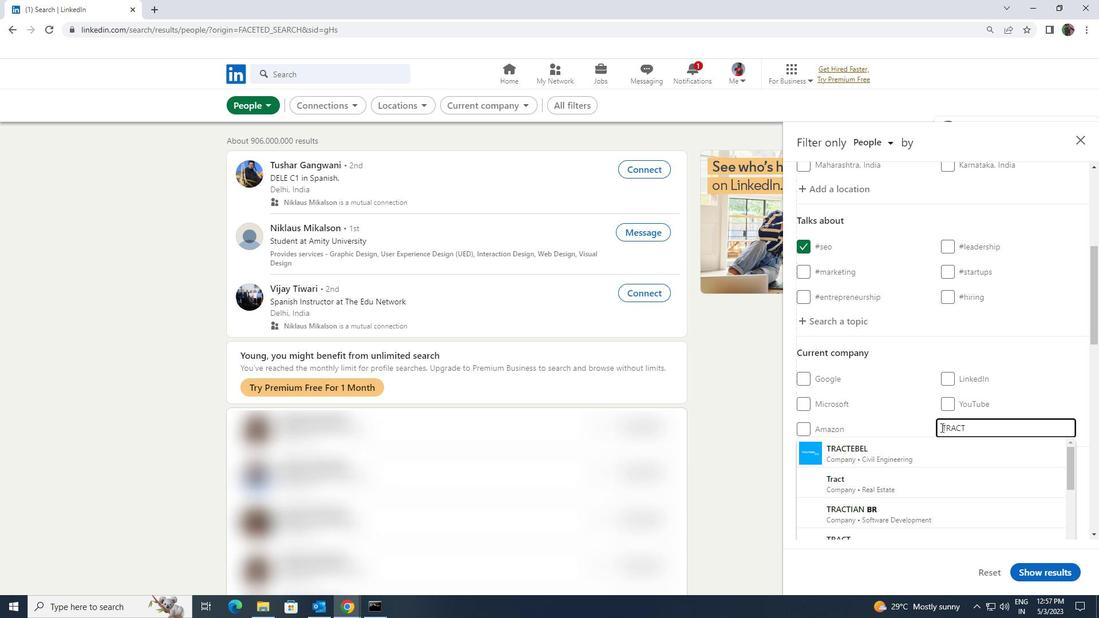 
Action: Mouse pressed left at (932, 443)
Screenshot: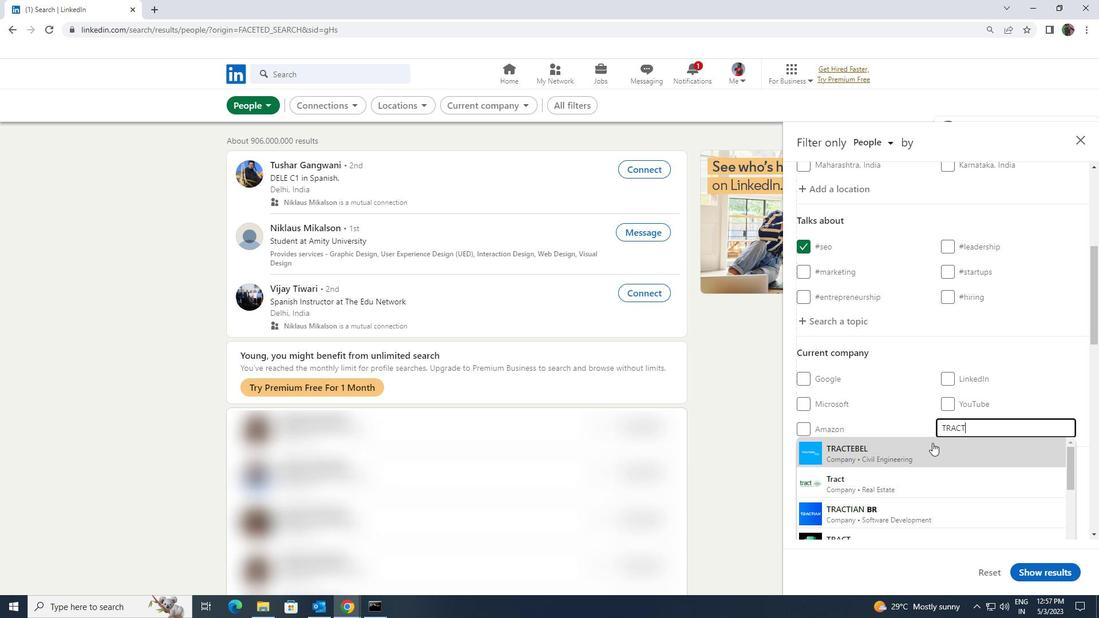 
Action: Mouse scrolled (932, 442) with delta (0, 0)
Screenshot: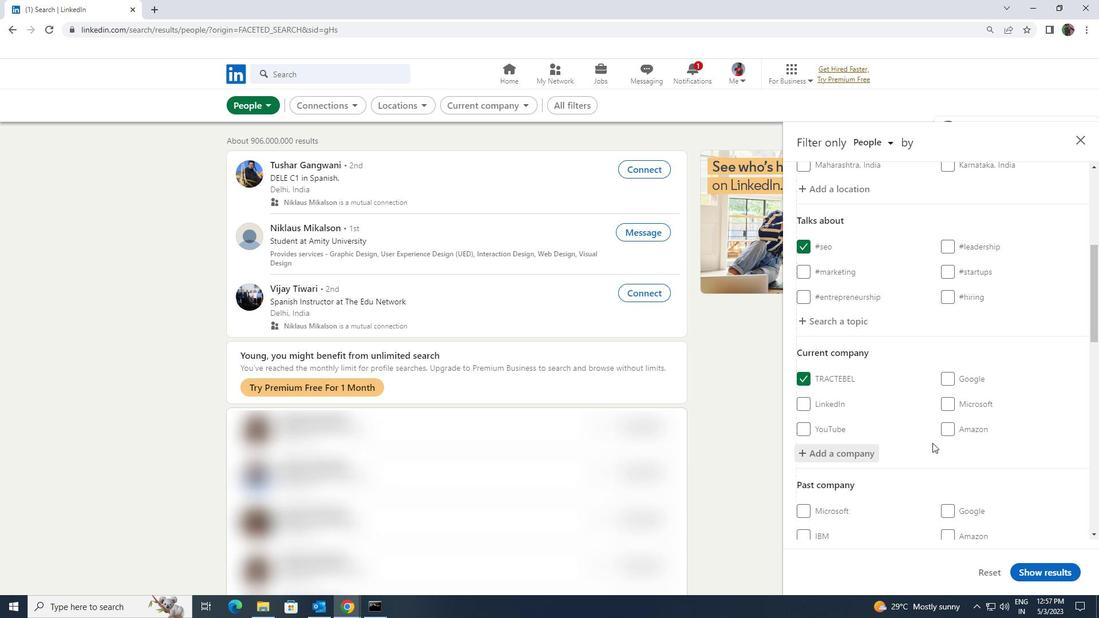 
Action: Mouse scrolled (932, 442) with delta (0, 0)
Screenshot: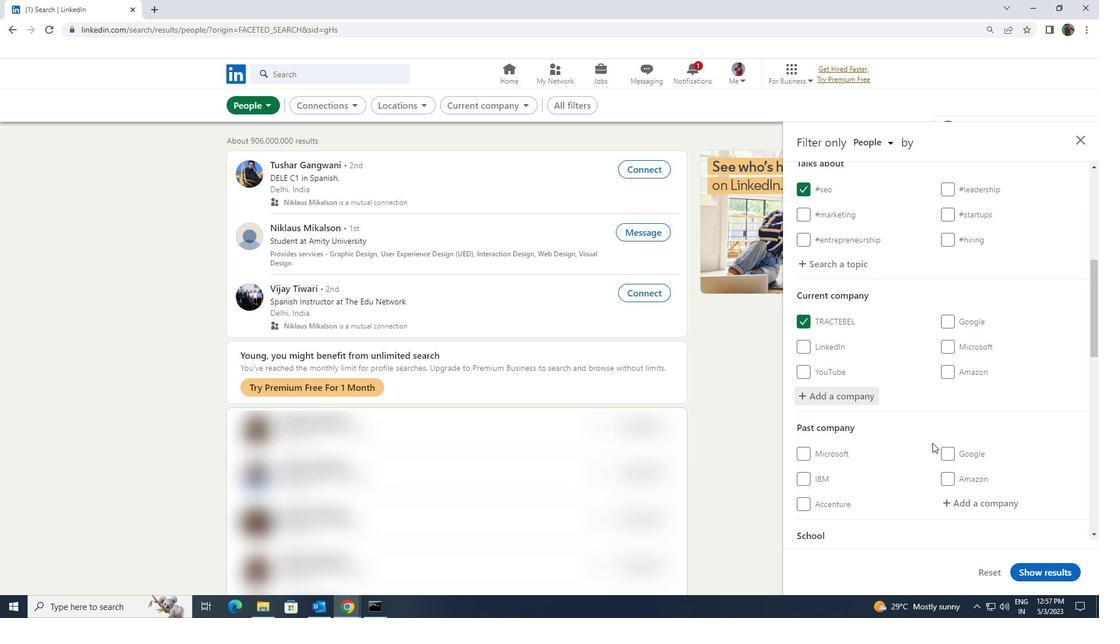 
Action: Mouse scrolled (932, 442) with delta (0, 0)
Screenshot: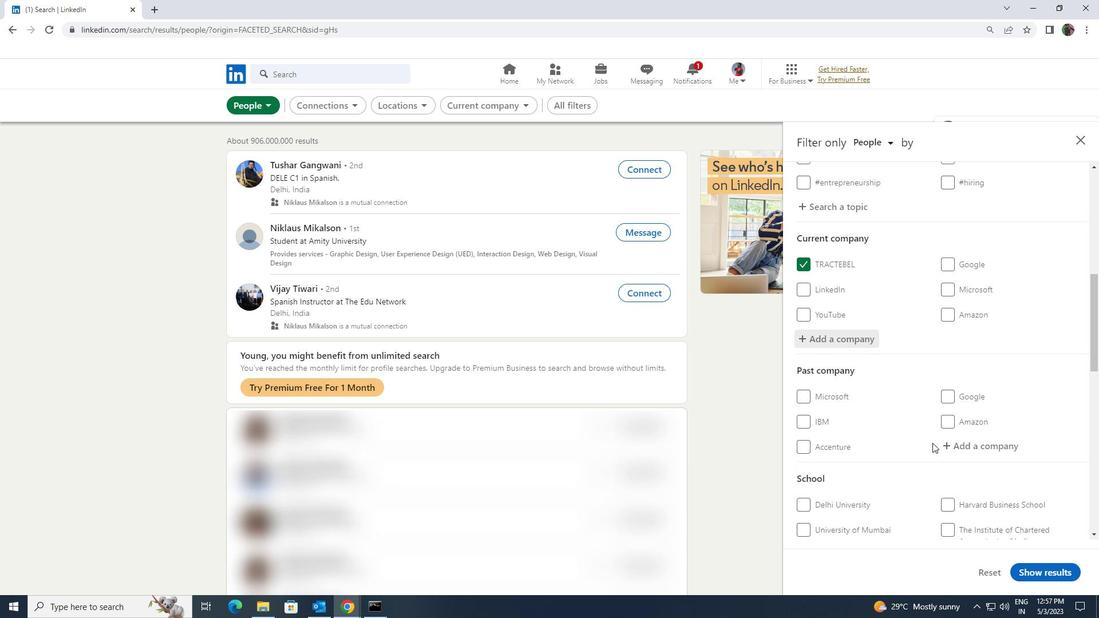 
Action: Mouse scrolled (932, 442) with delta (0, 0)
Screenshot: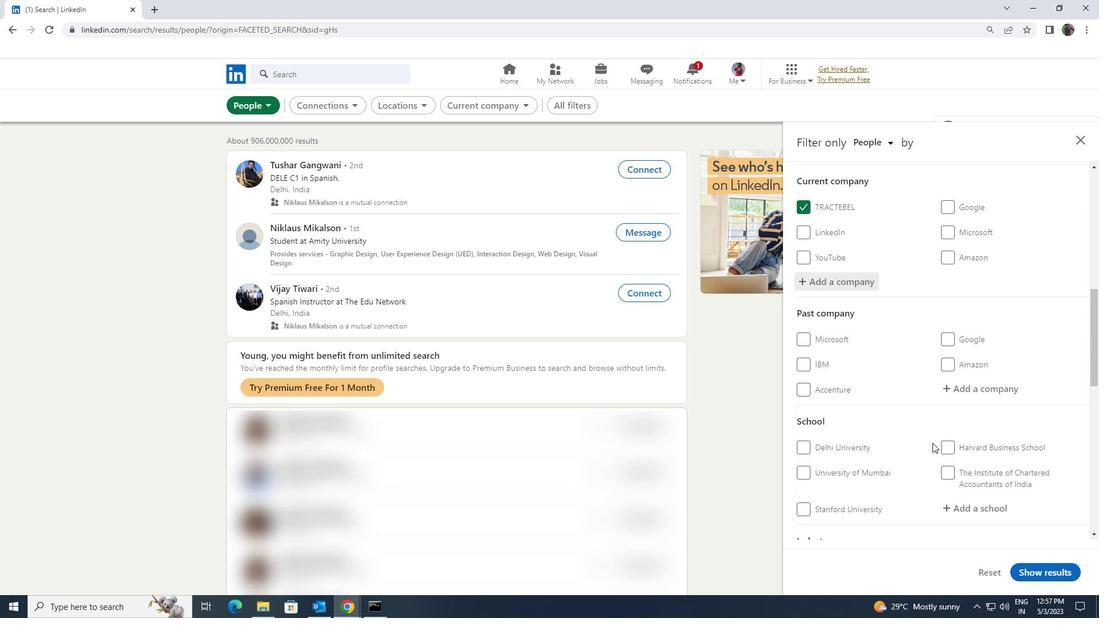 
Action: Mouse moved to (945, 445)
Screenshot: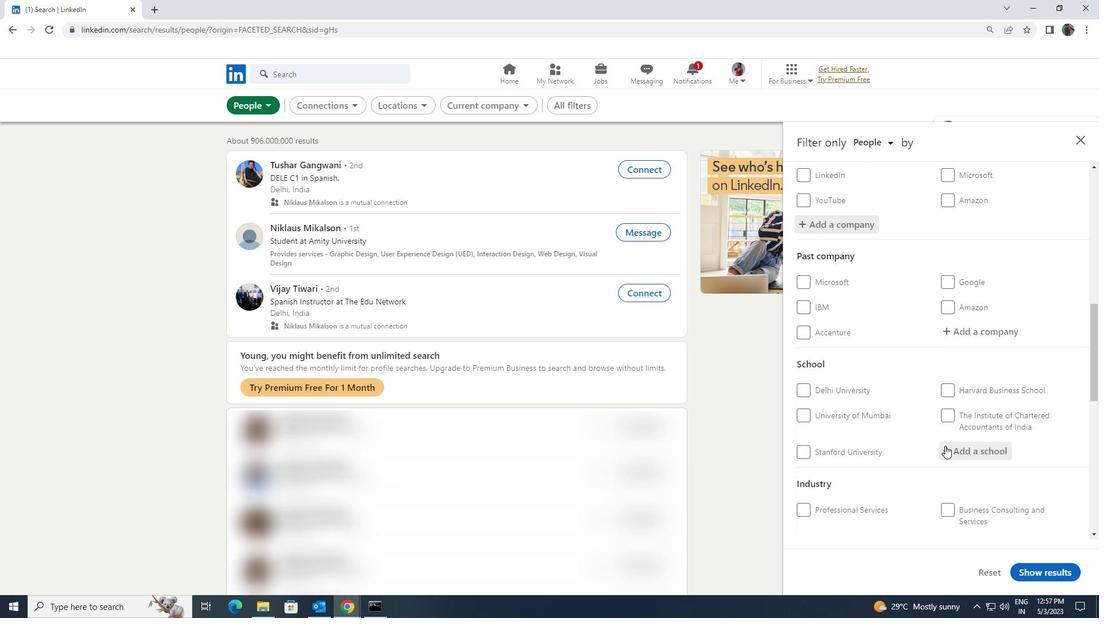 
Action: Mouse pressed left at (945, 445)
Screenshot: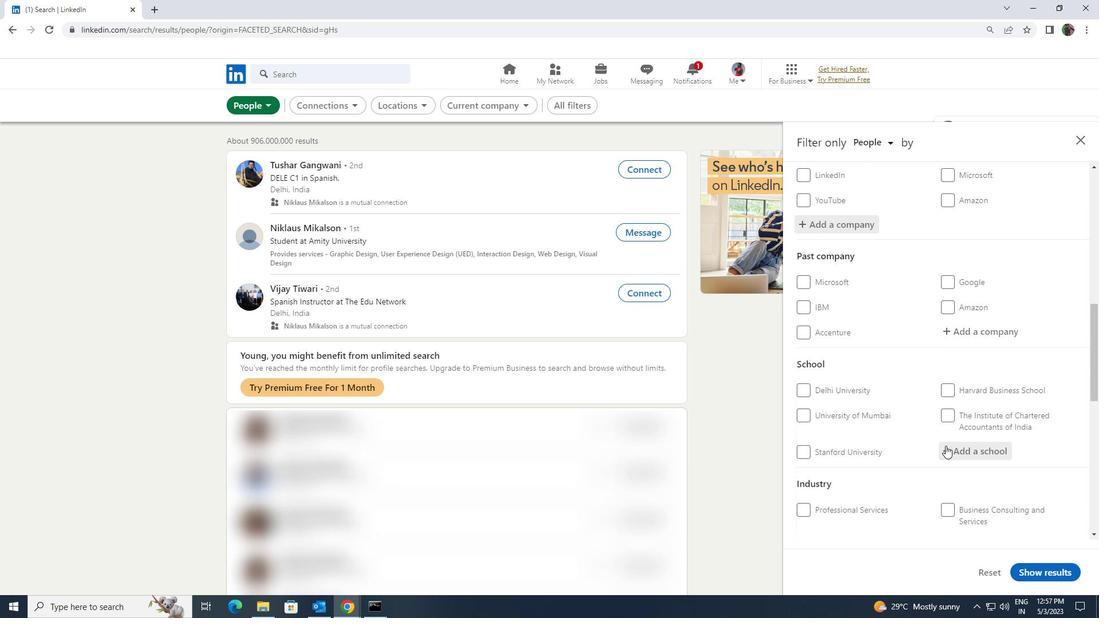 
Action: Key pressed <Key.shift><Key.shift>MEDICAL<Key.space><Key.shift>JOBS
Screenshot: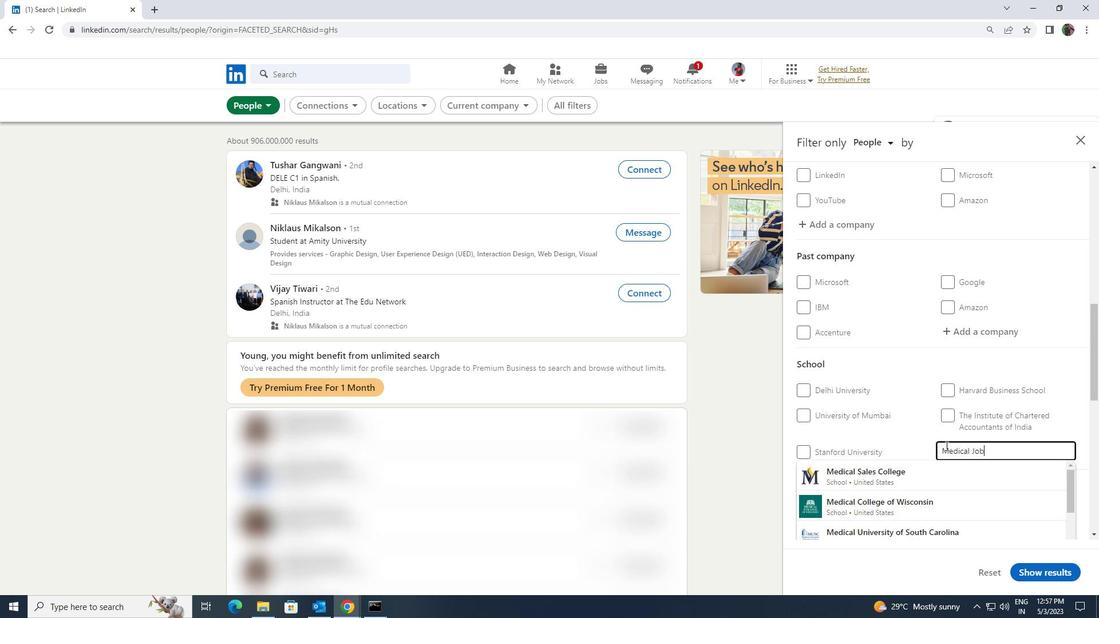 
Action: Mouse moved to (944, 460)
Screenshot: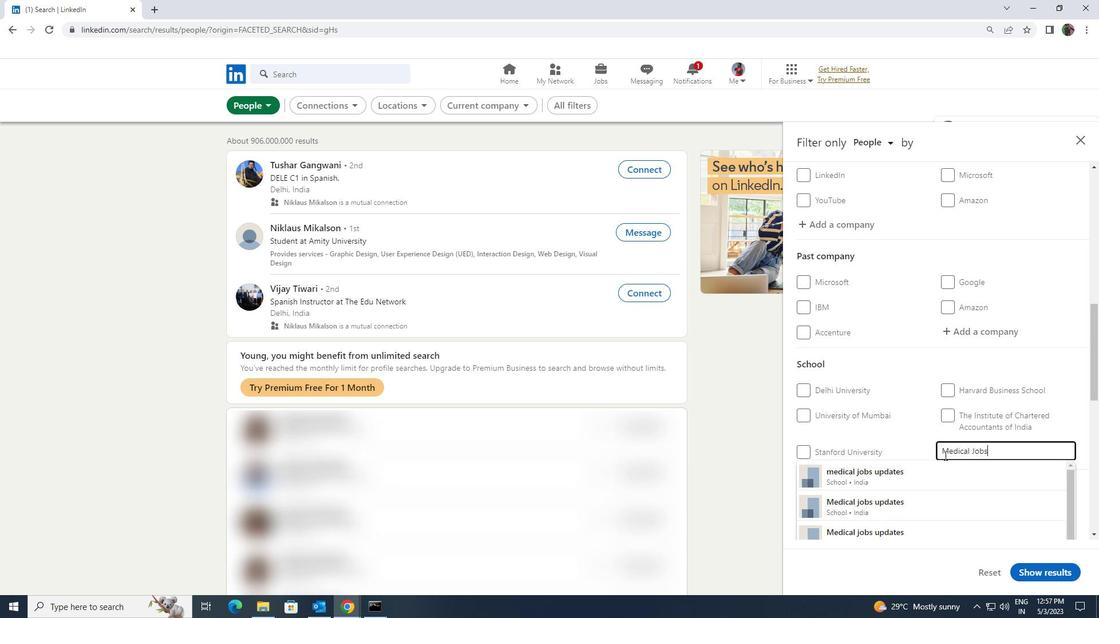 
Action: Mouse pressed left at (944, 460)
Screenshot: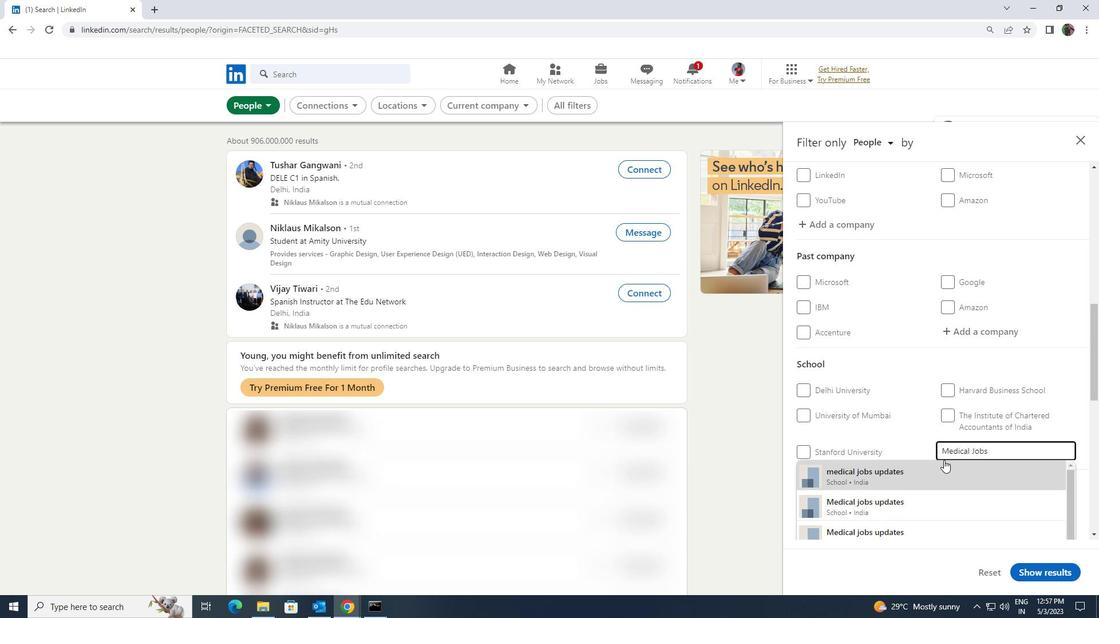 
Action: Mouse scrolled (944, 459) with delta (0, 0)
Screenshot: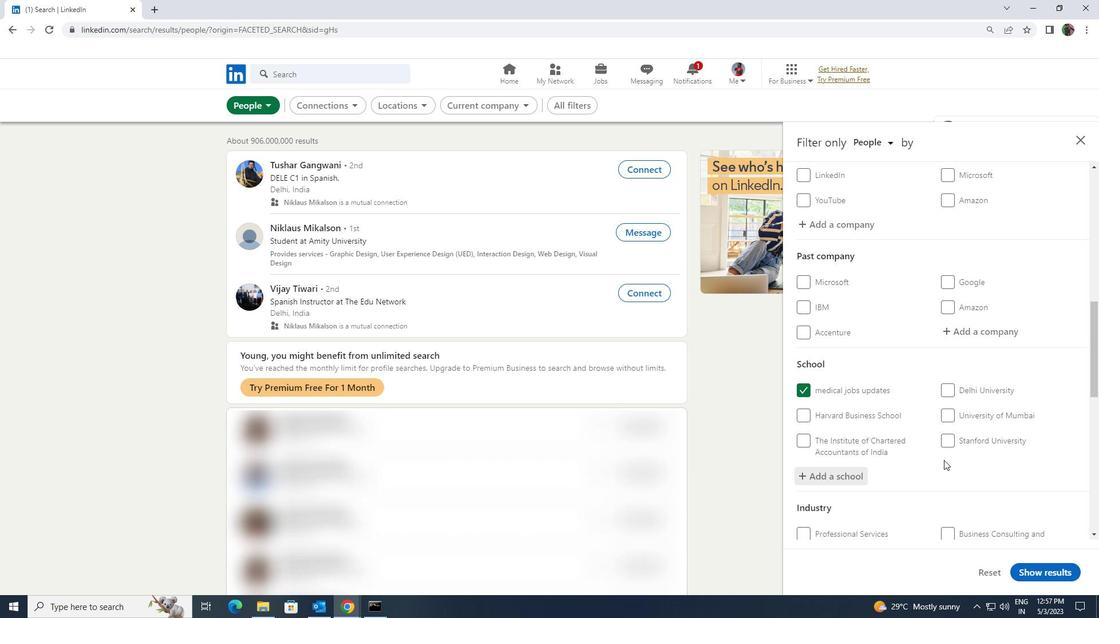 
Action: Mouse scrolled (944, 459) with delta (0, 0)
Screenshot: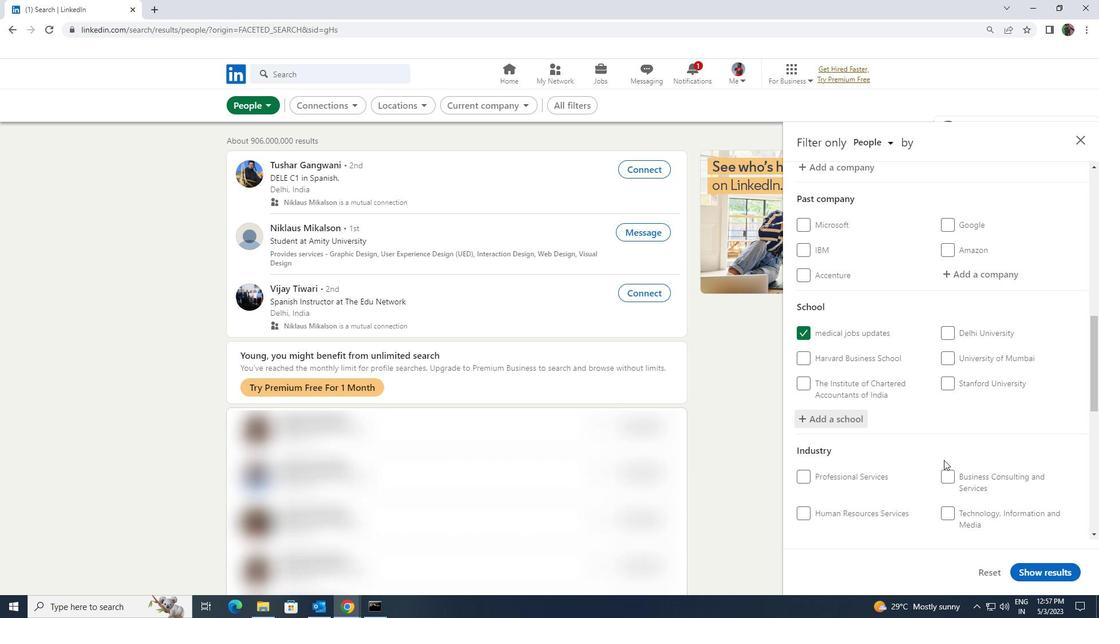 
Action: Mouse moved to (956, 484)
Screenshot: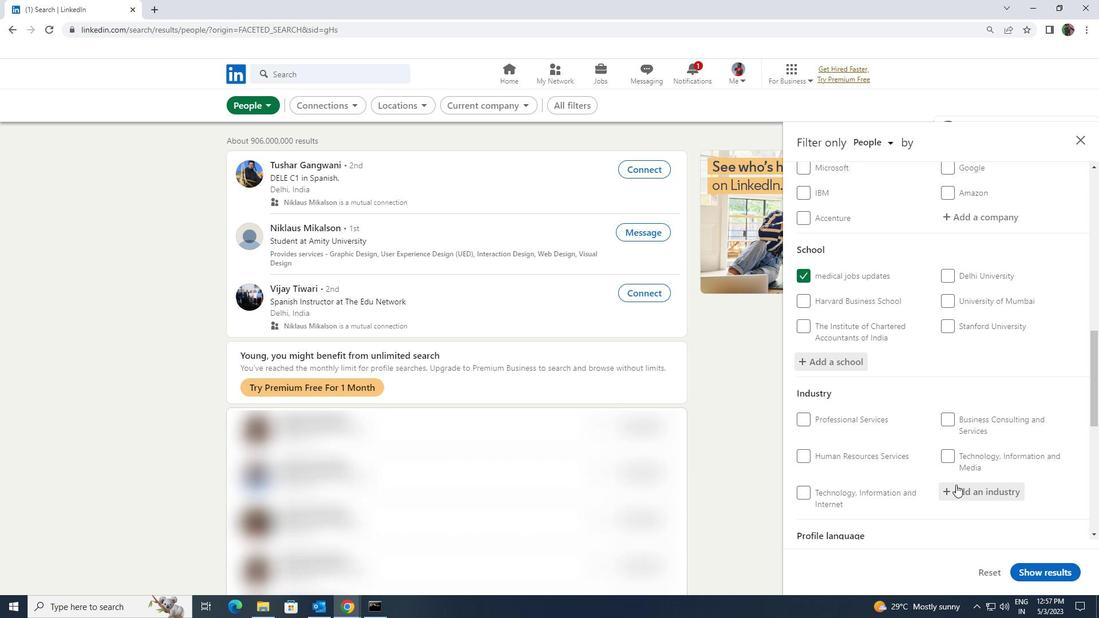 
Action: Mouse pressed left at (956, 484)
Screenshot: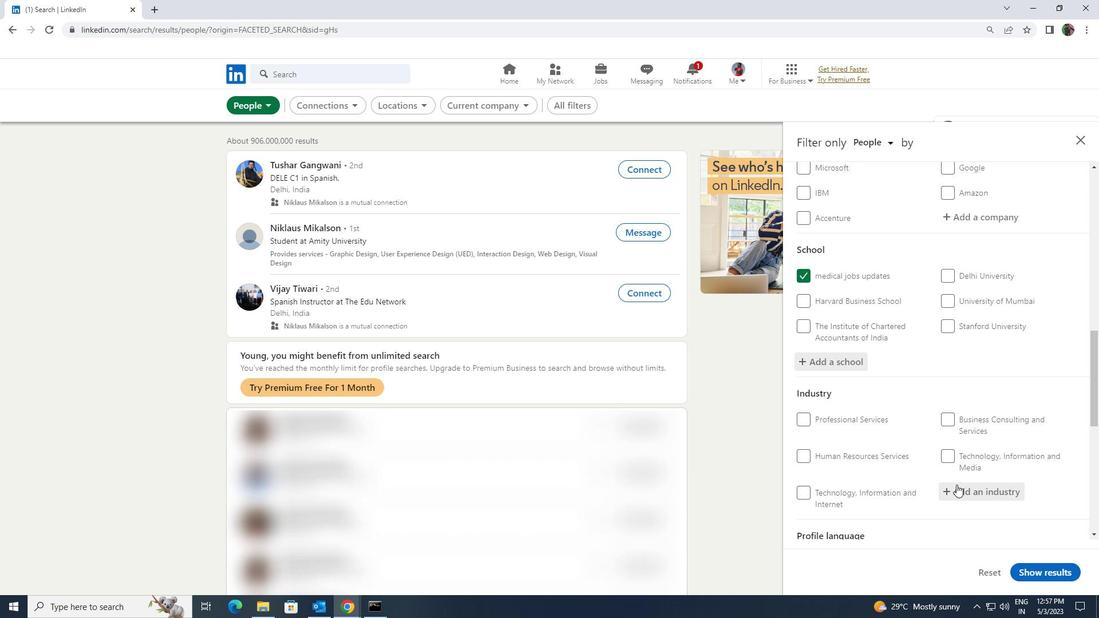 
Action: Key pressed <Key.shift><Key.shift><Key.shift><Key.shift><Key.shift><Key.shift><Key.shift><Key.shift><Key.shift><Key.shift><Key.shift><Key.shift>PHYSICAL<Key.space><Key.shift>OCC
Screenshot: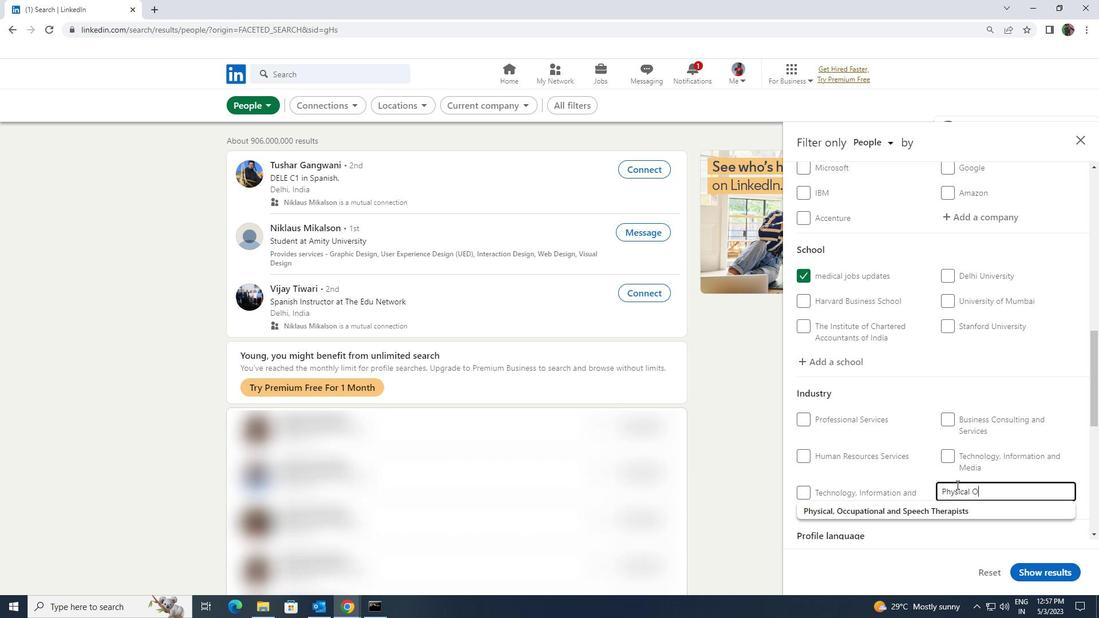 
Action: Mouse moved to (959, 503)
Screenshot: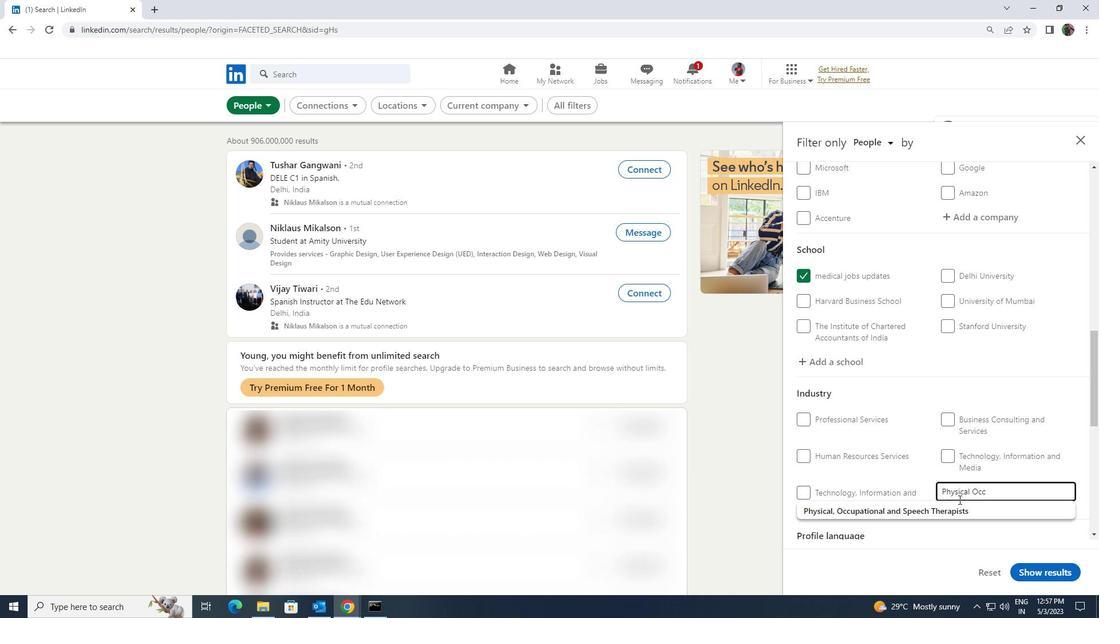 
Action: Mouse pressed left at (959, 503)
Screenshot: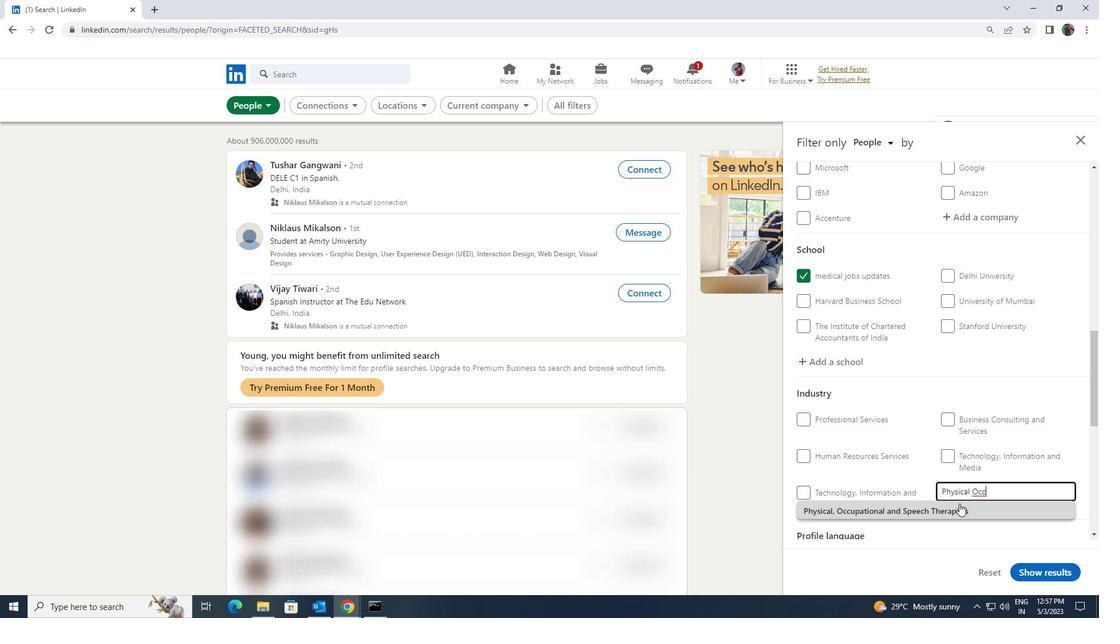 
Action: Mouse moved to (928, 484)
Screenshot: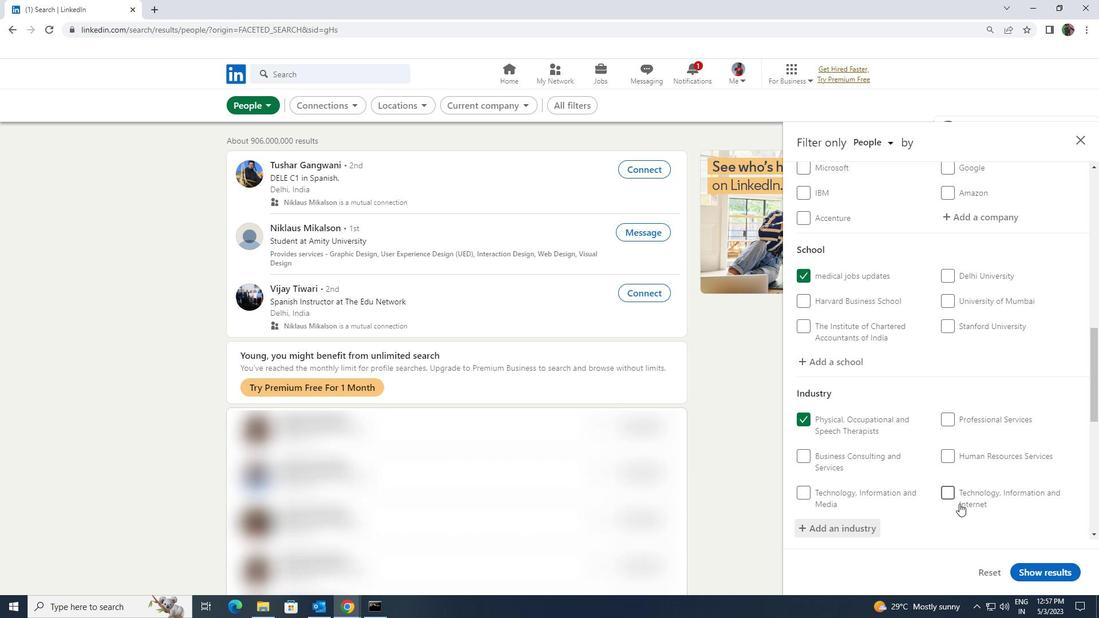
Action: Mouse scrolled (928, 484) with delta (0, 0)
Screenshot: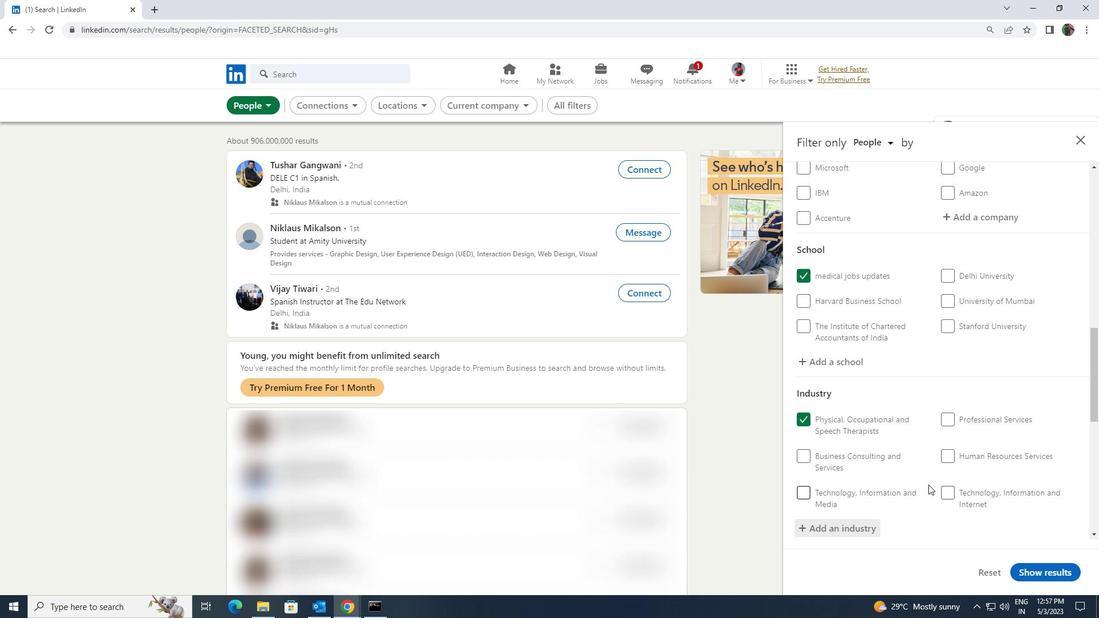 
Action: Mouse scrolled (928, 484) with delta (0, 0)
Screenshot: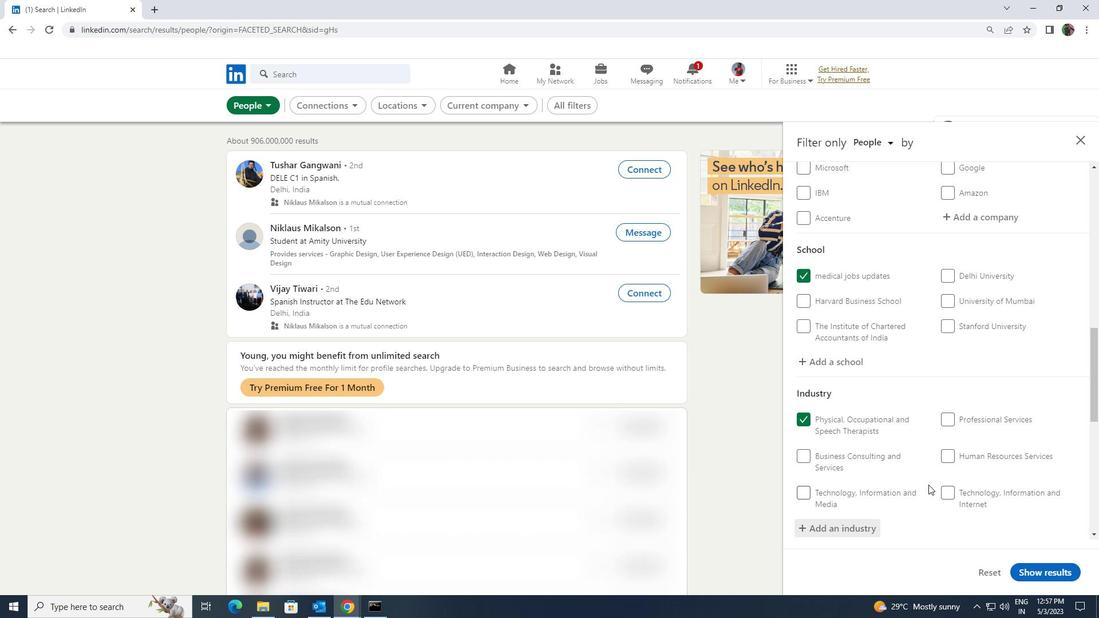
Action: Mouse scrolled (928, 484) with delta (0, 0)
Screenshot: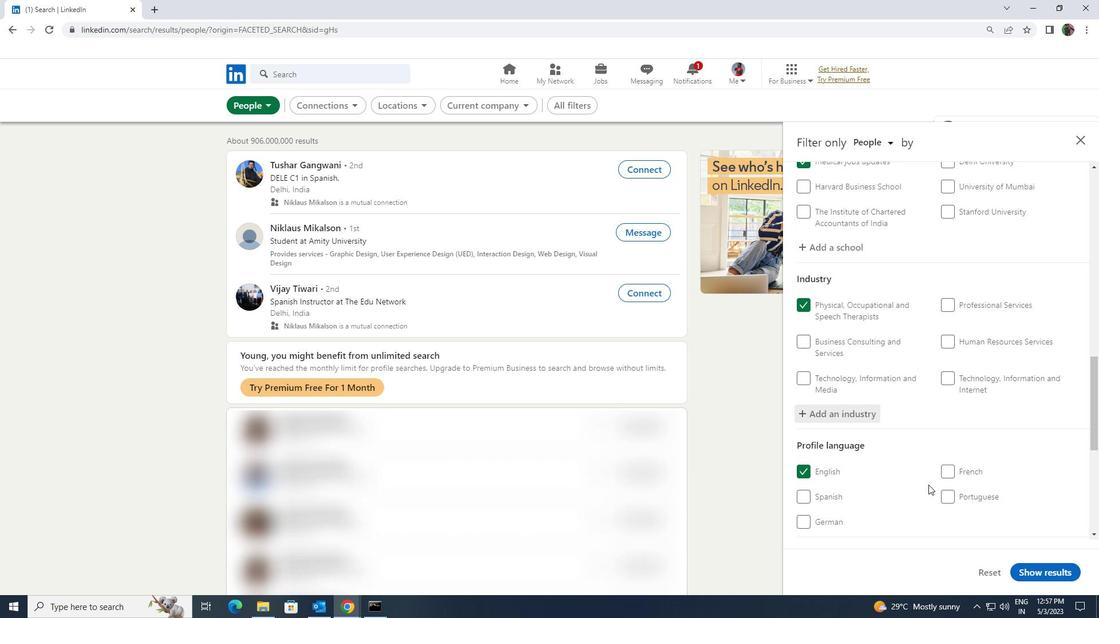
Action: Mouse scrolled (928, 484) with delta (0, 0)
Screenshot: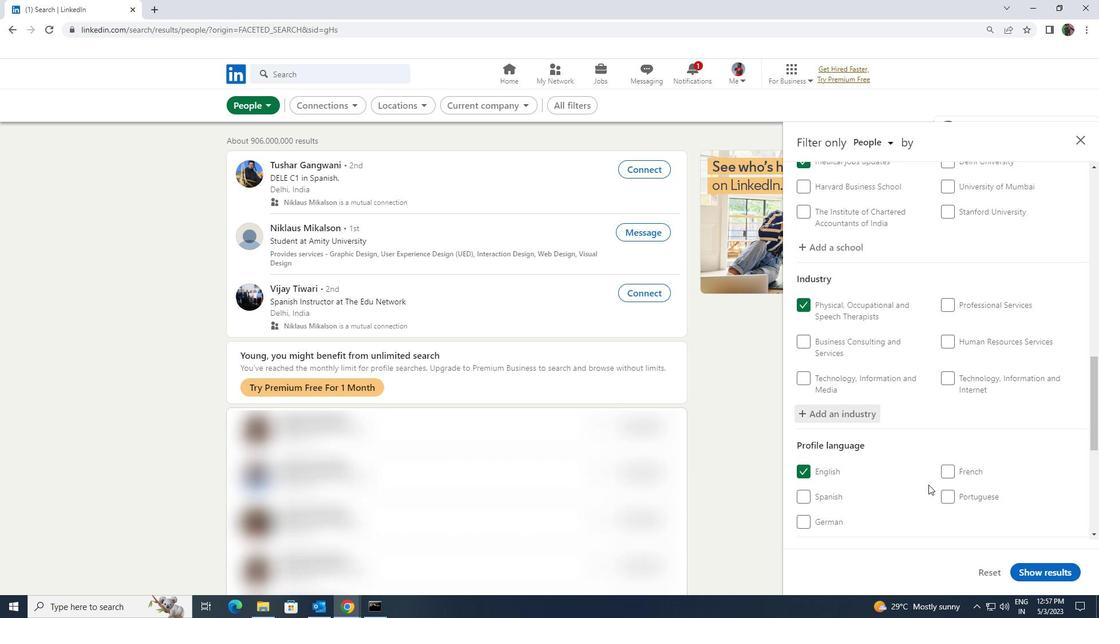 
Action: Mouse moved to (934, 483)
Screenshot: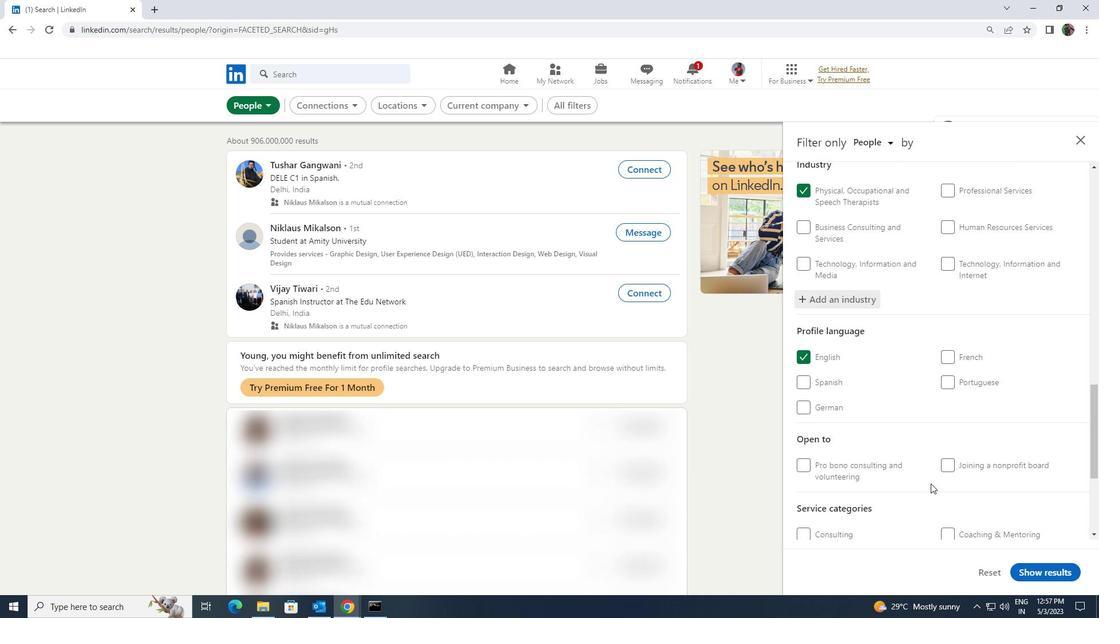 
Action: Mouse scrolled (934, 483) with delta (0, 0)
Screenshot: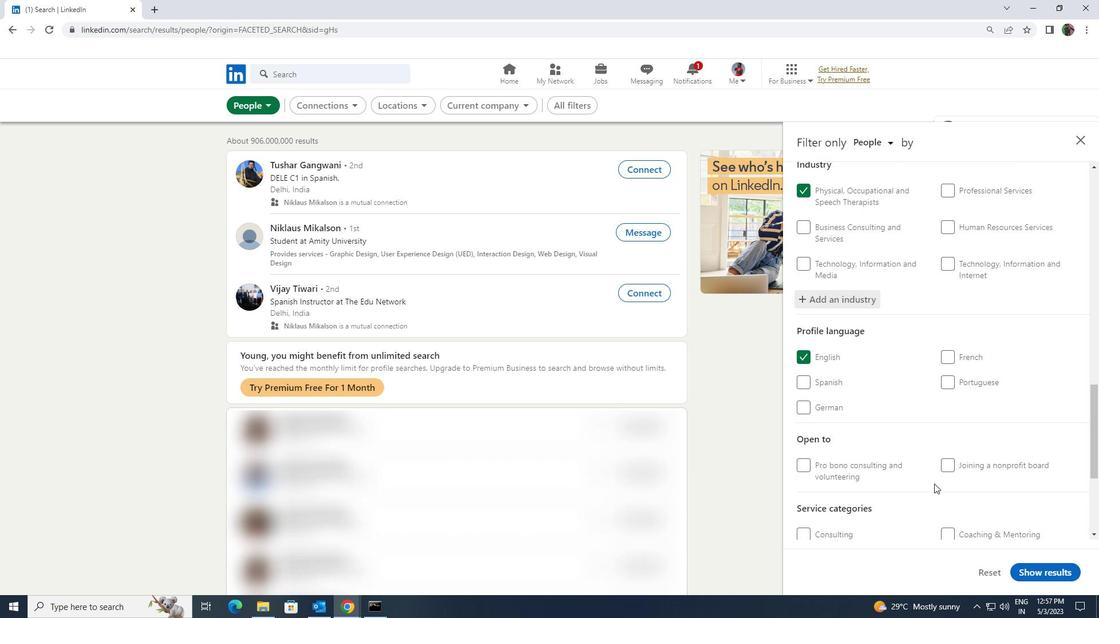 
Action: Mouse scrolled (934, 483) with delta (0, 0)
Screenshot: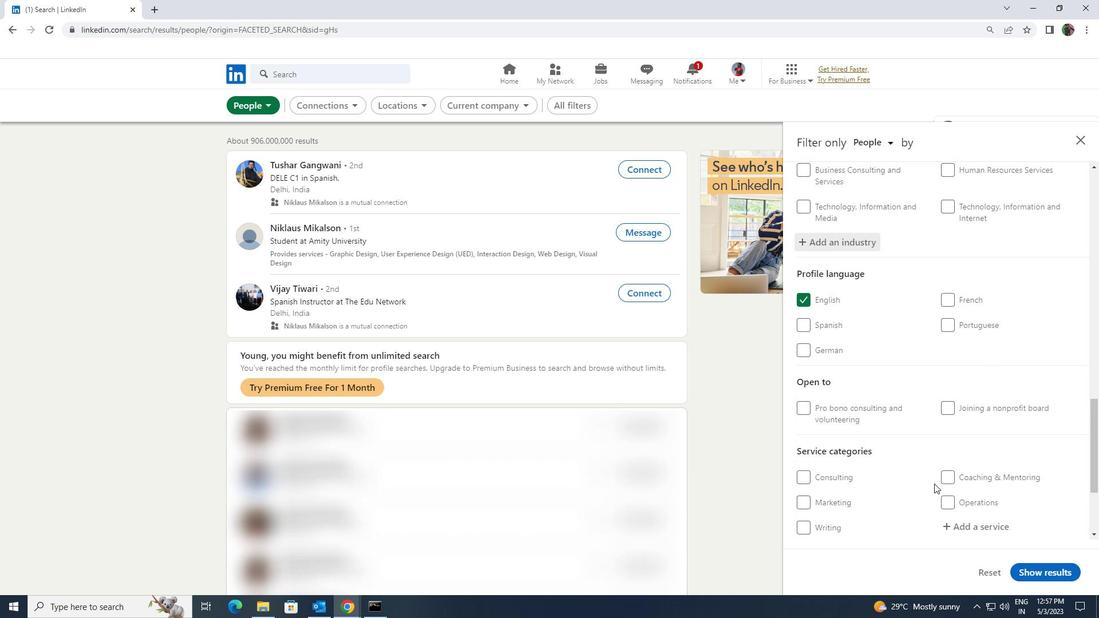 
Action: Mouse moved to (961, 473)
Screenshot: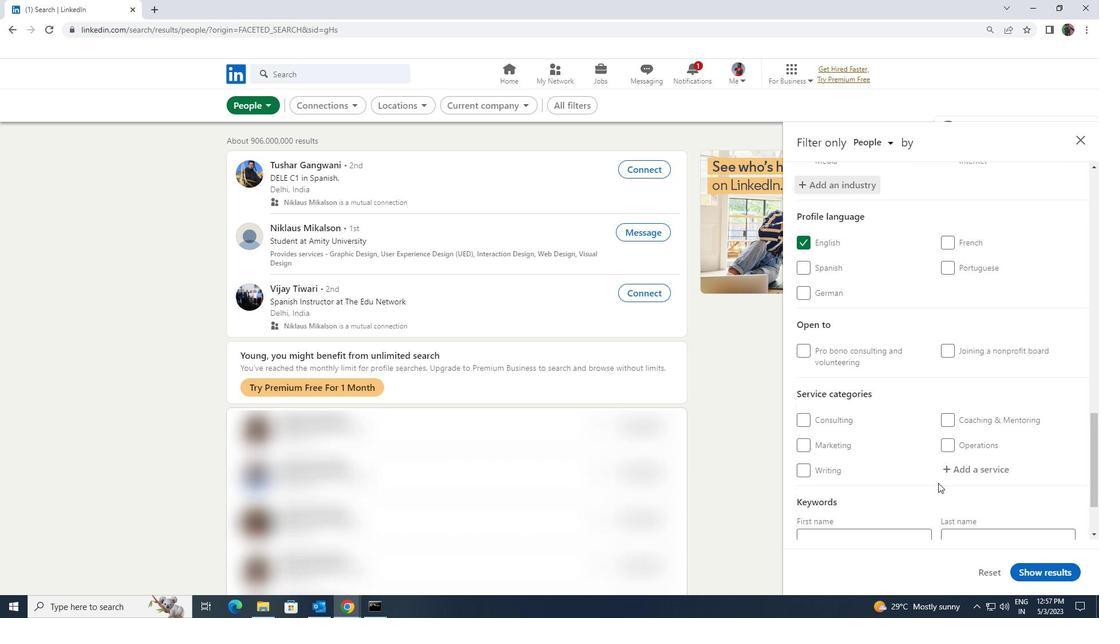 
Action: Mouse pressed left at (961, 473)
Screenshot: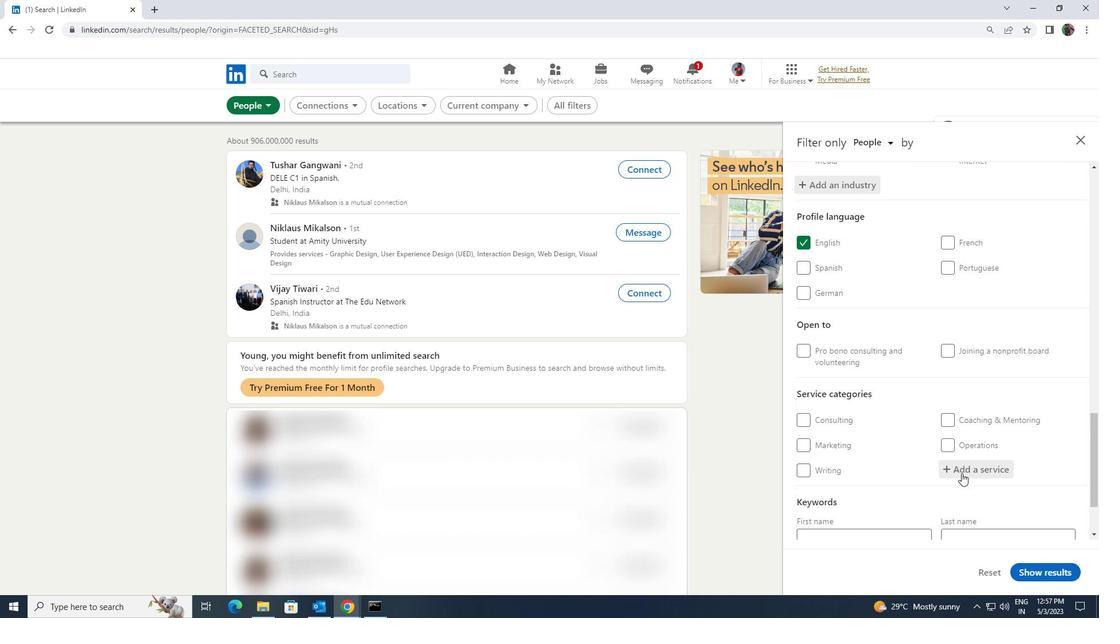 
Action: Key pressed <Key.shift><Key.shift><Key.shift><Key.shift><Key.shift><Key.shift><Key.shift><Key.shift><Key.shift><Key.shift><Key.shift><Key.shift>RELOCA
Screenshot: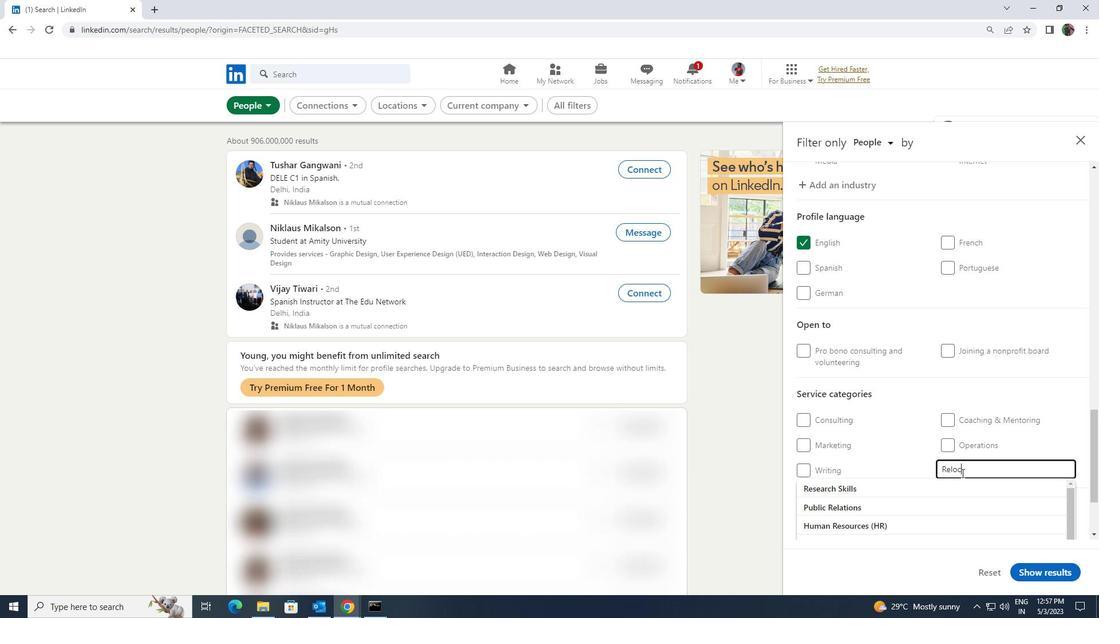 
Action: Mouse moved to (952, 479)
Screenshot: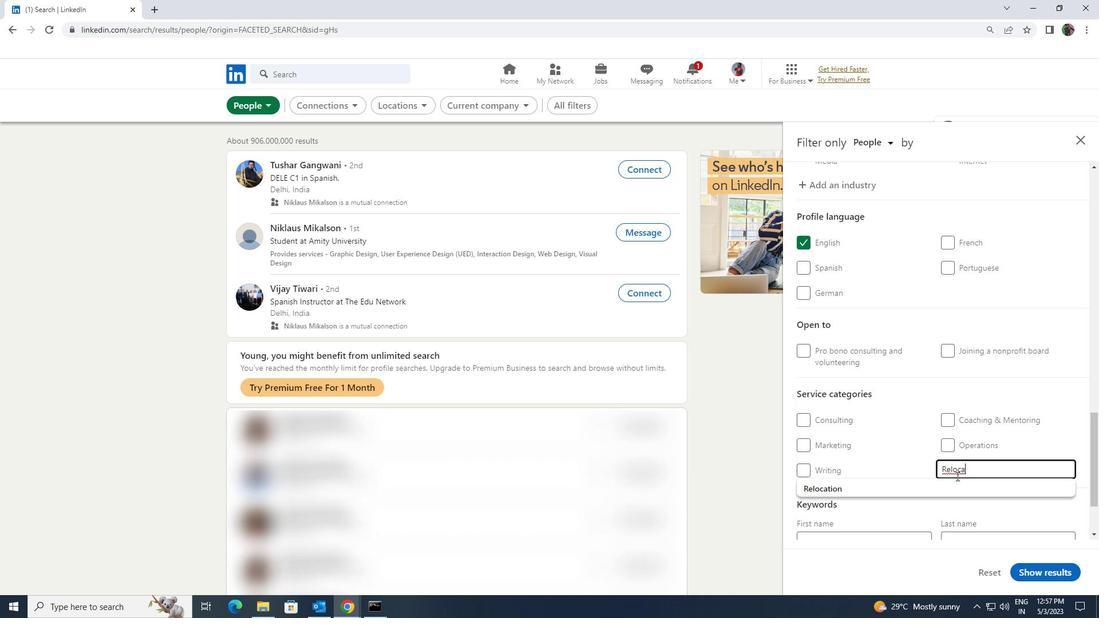 
Action: Mouse pressed left at (952, 479)
Screenshot: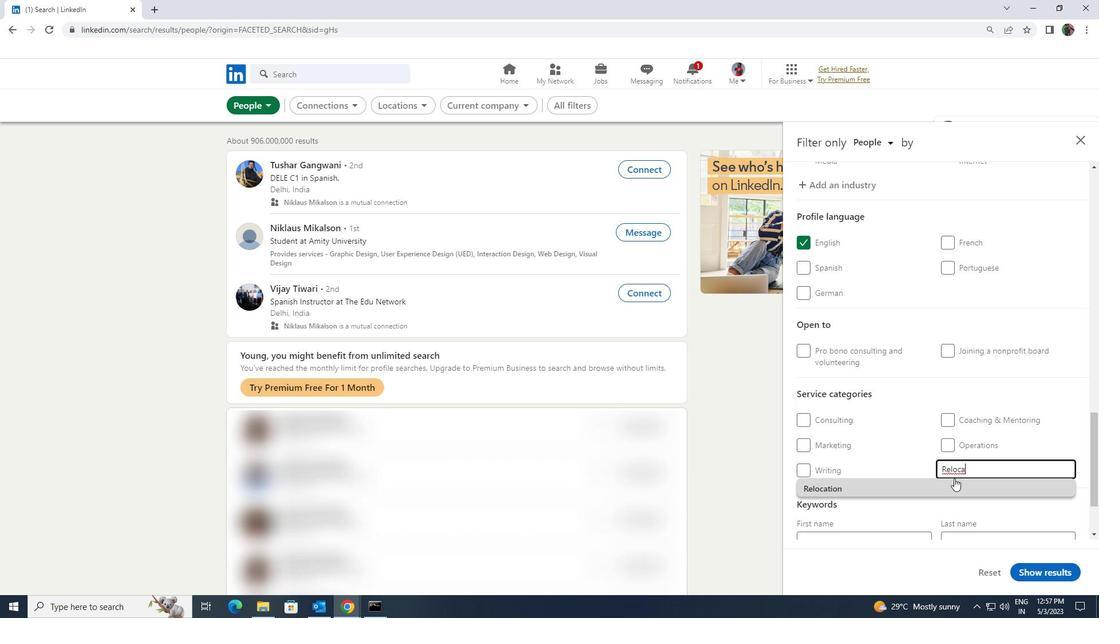 
Action: Mouse scrolled (952, 478) with delta (0, 0)
Screenshot: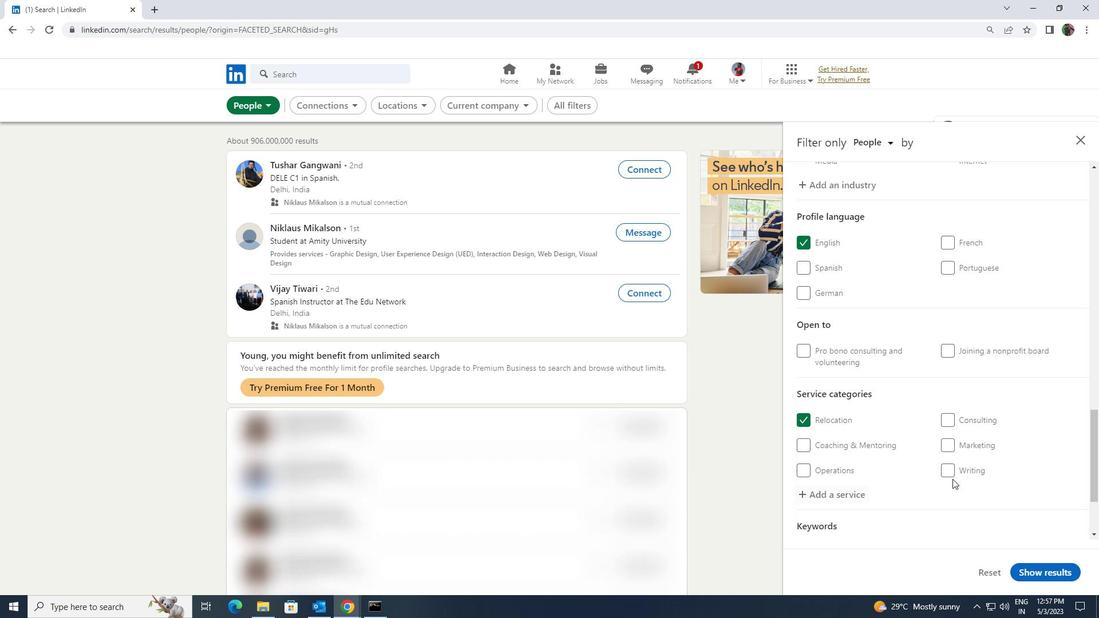 
Action: Mouse scrolled (952, 478) with delta (0, 0)
Screenshot: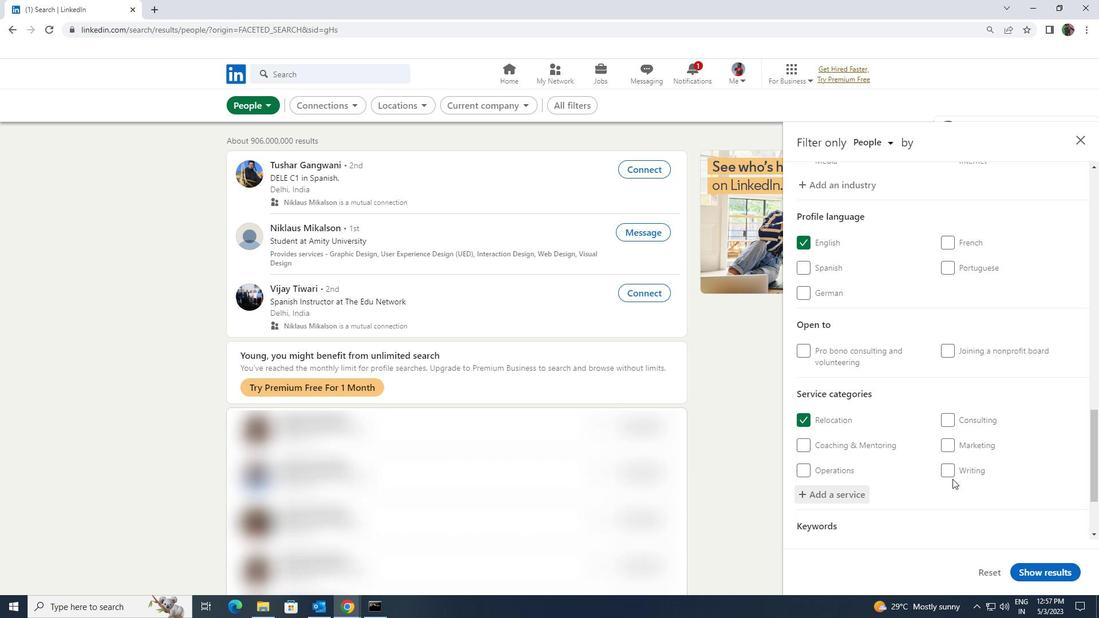 
Action: Mouse scrolled (952, 478) with delta (0, 0)
Screenshot: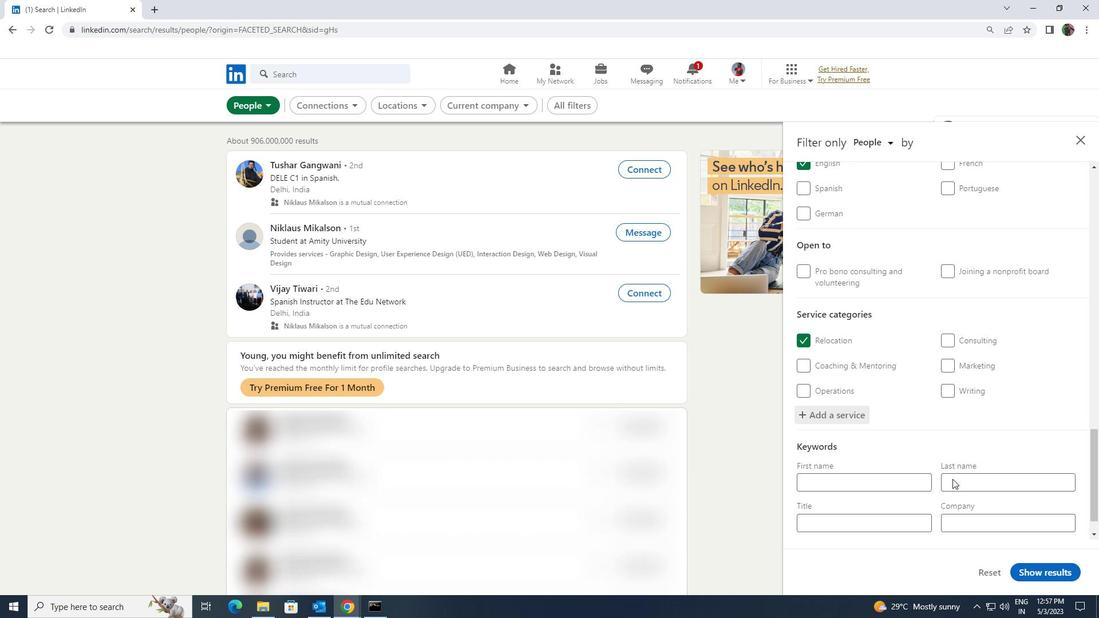 
Action: Mouse moved to (915, 485)
Screenshot: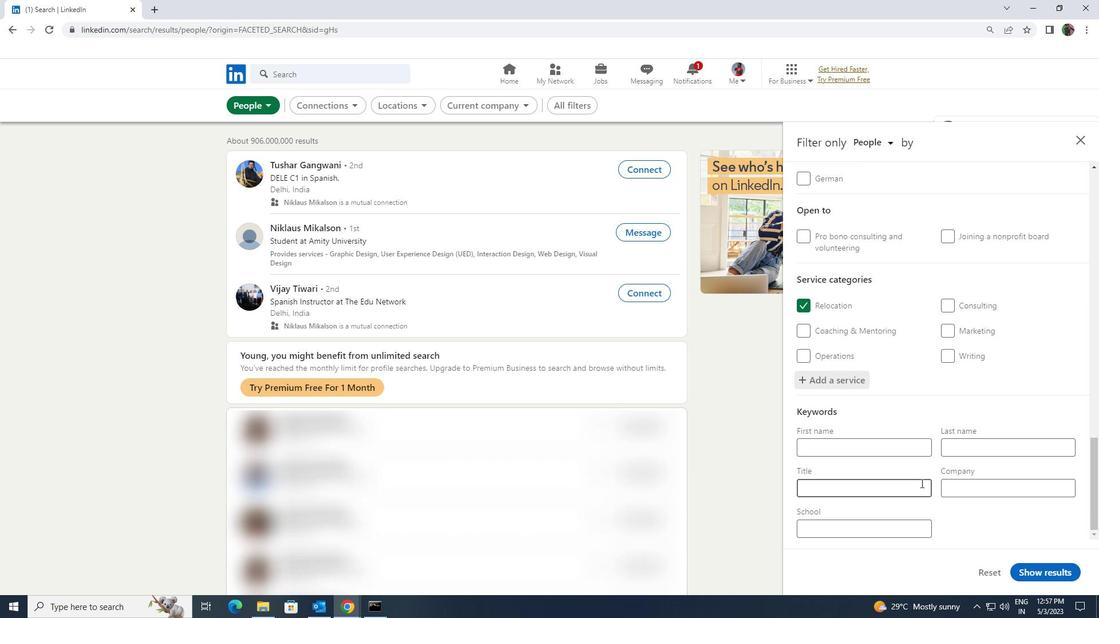
Action: Mouse pressed left at (915, 485)
Screenshot: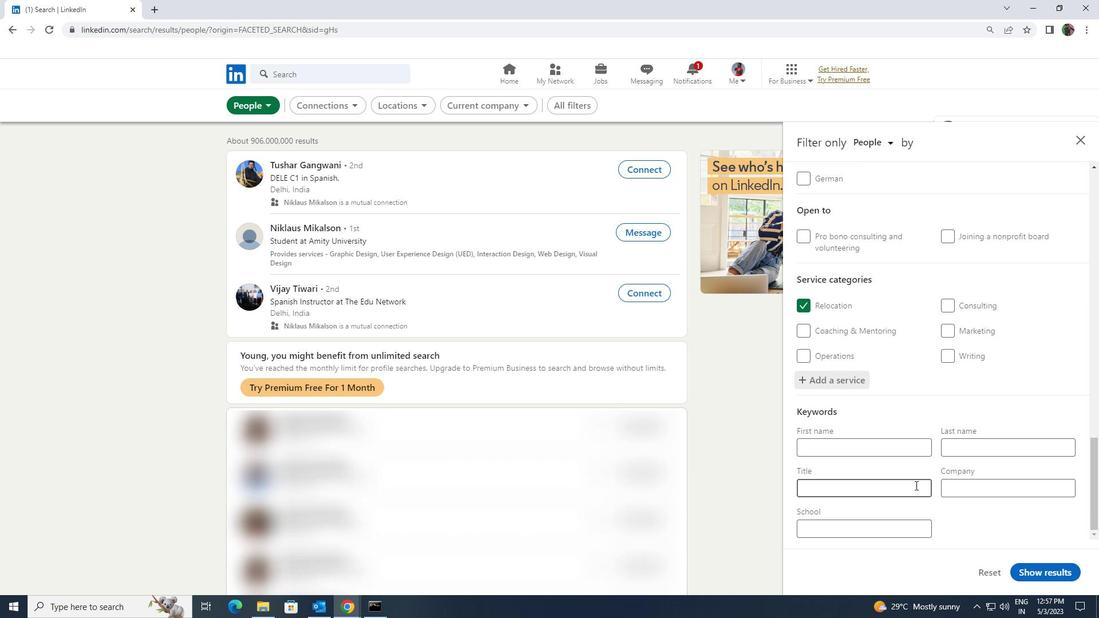 
Action: Key pressed <Key.shift><Key.shift><Key.shift><Key.shift><Key.shift><Key.shift><Key.shift><Key.shift><Key.shift><Key.shift>LOADING<Key.space><Key.shift>MANAGER
Screenshot: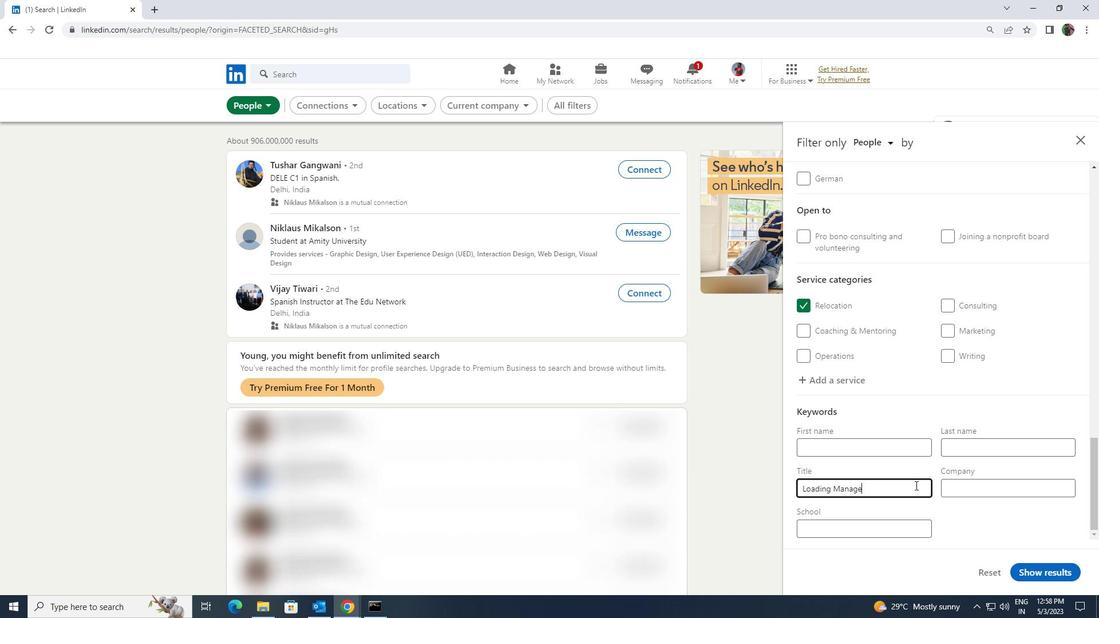 
Action: Mouse moved to (1018, 569)
Screenshot: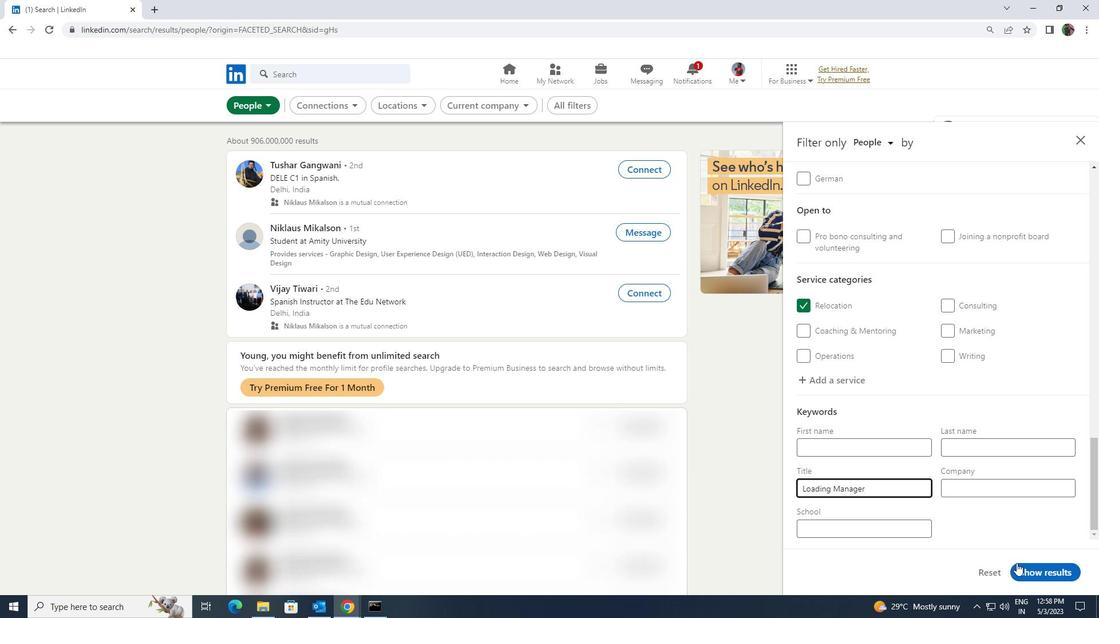 
Action: Mouse pressed left at (1018, 569)
Screenshot: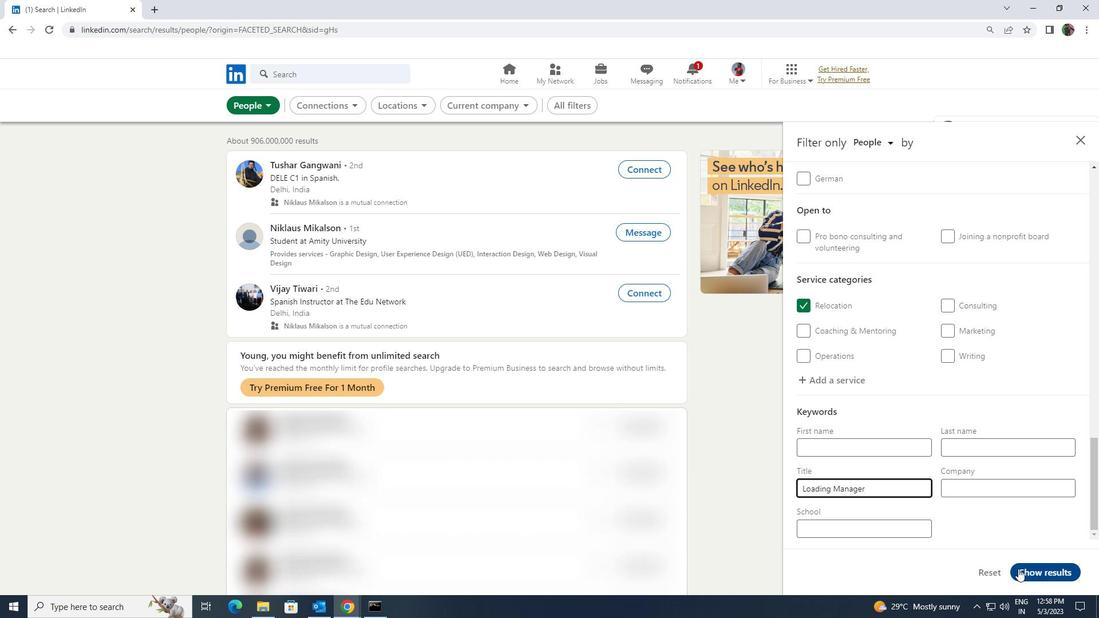 
